 Task: In the  document Amazonrainforest.rtf Use the tool word Count 'and display word count while typing' Create the translated copy of the document in  'Italian' Change notification to  Comments for you
Action: Mouse moved to (230, 80)
Screenshot: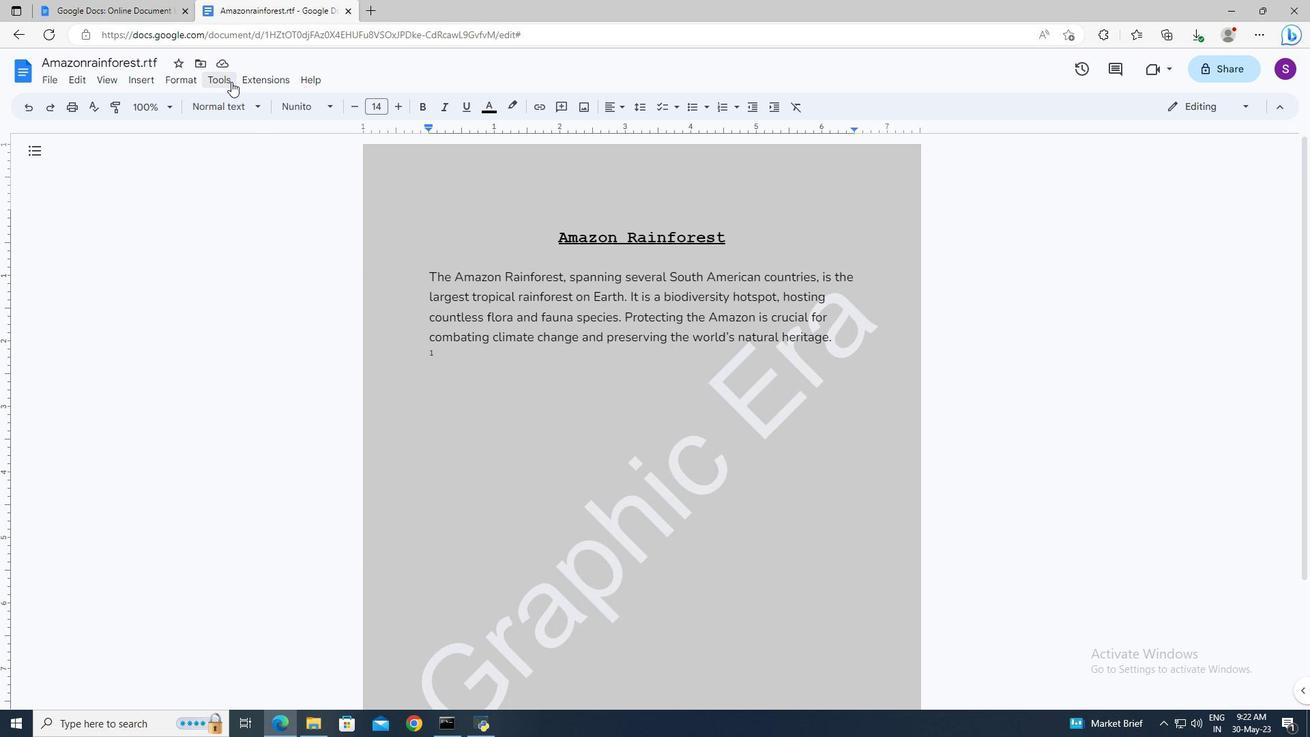 
Action: Mouse pressed left at (230, 80)
Screenshot: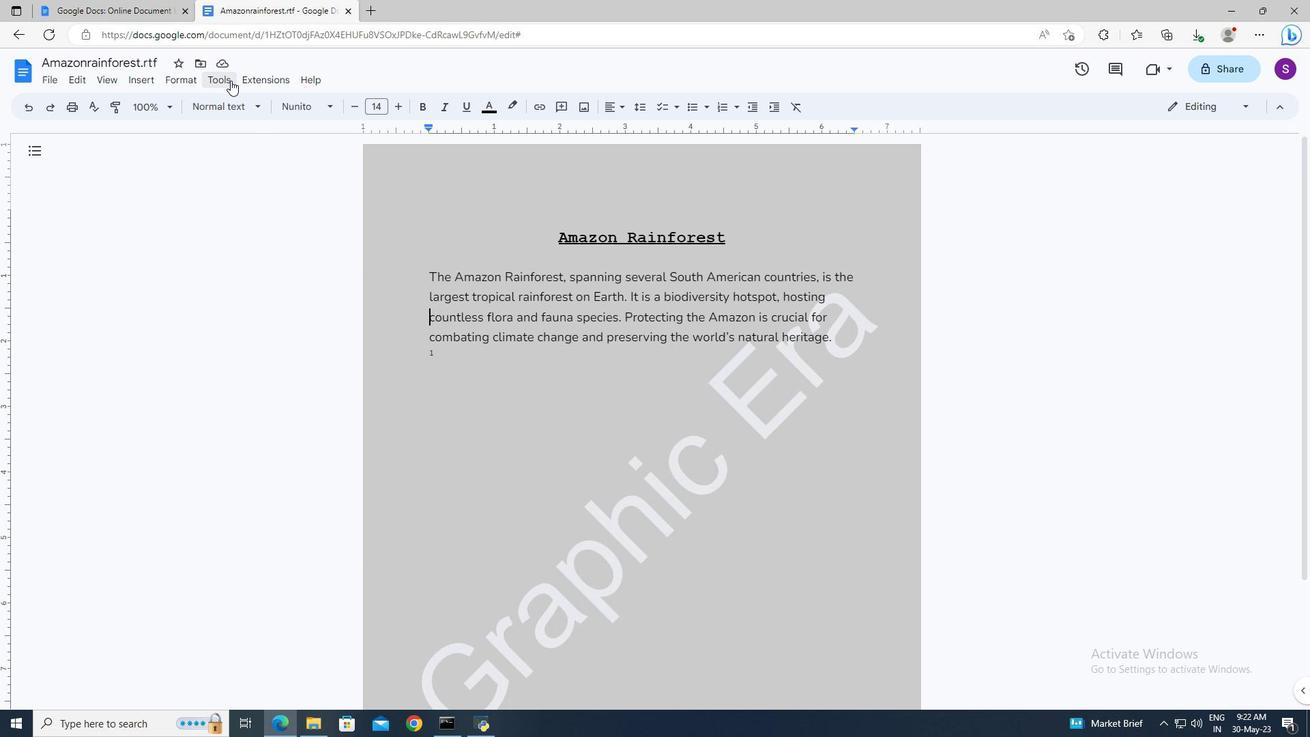 
Action: Mouse moved to (245, 122)
Screenshot: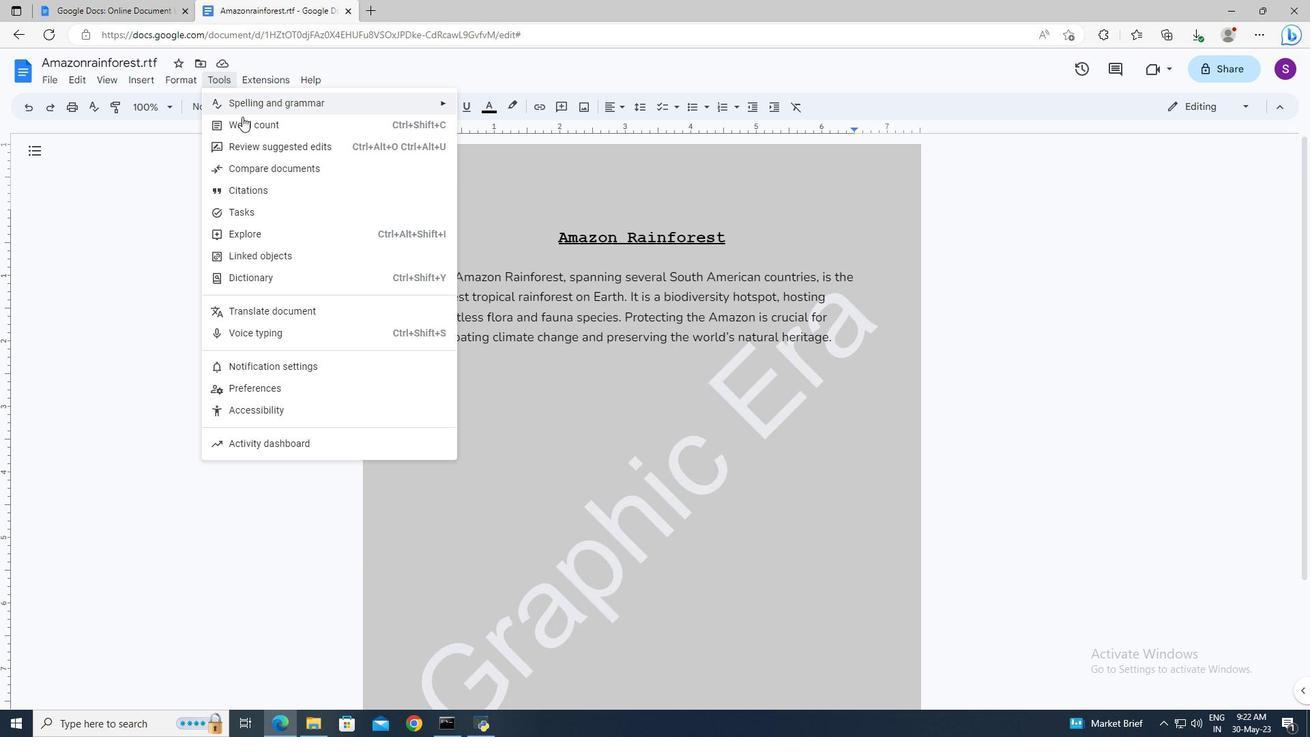 
Action: Mouse pressed left at (245, 122)
Screenshot: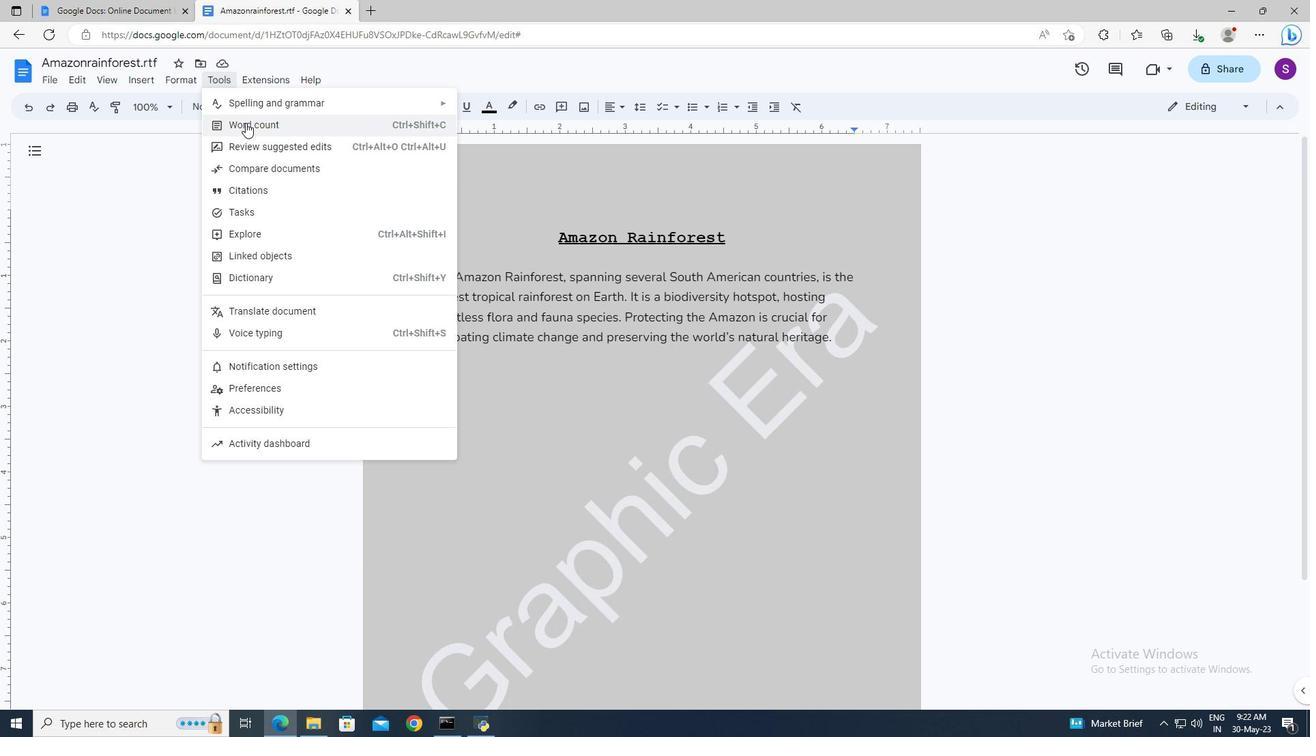
Action: Mouse moved to (571, 444)
Screenshot: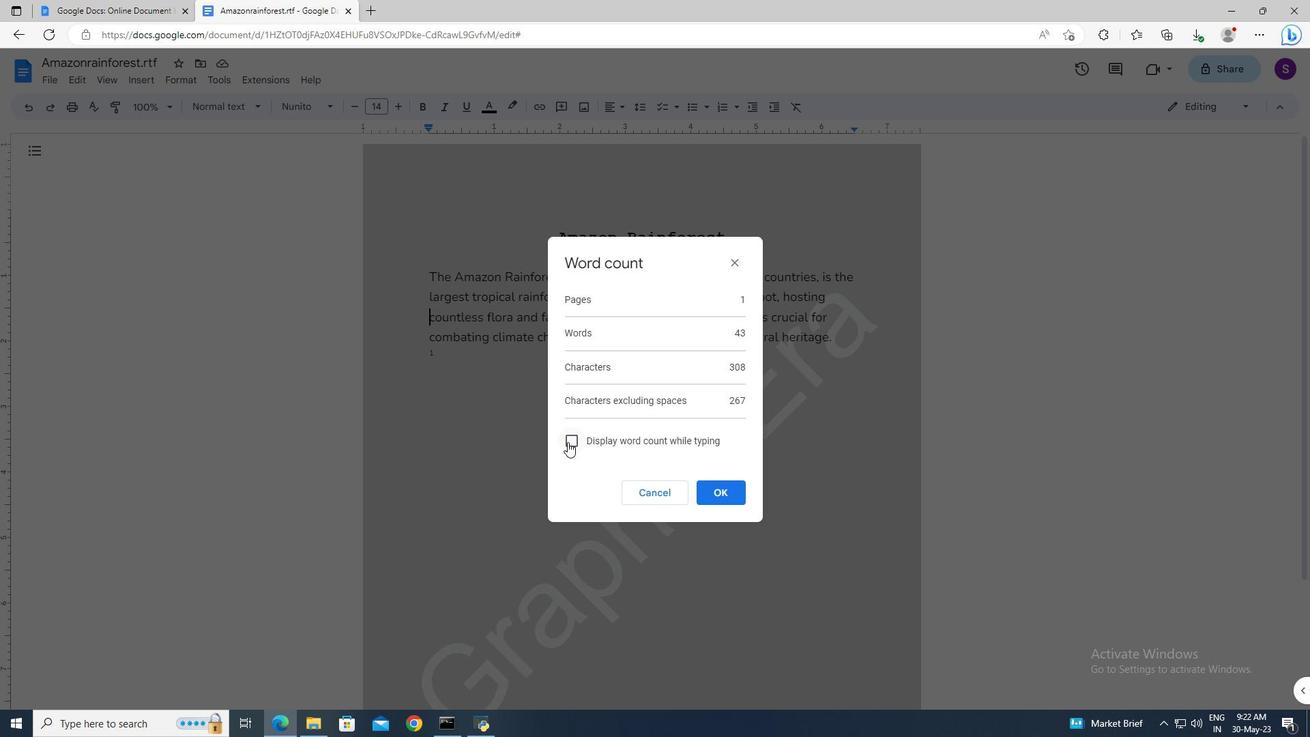 
Action: Mouse pressed left at (571, 444)
Screenshot: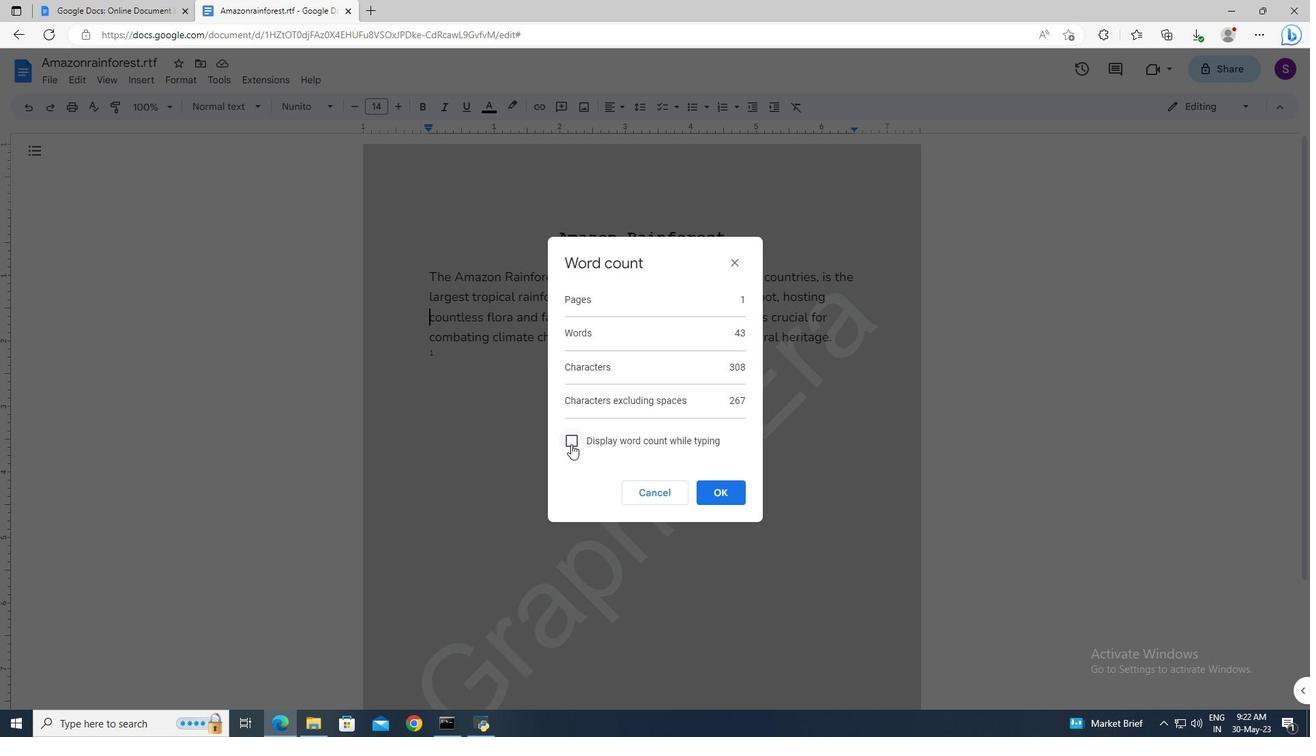 
Action: Mouse moved to (709, 491)
Screenshot: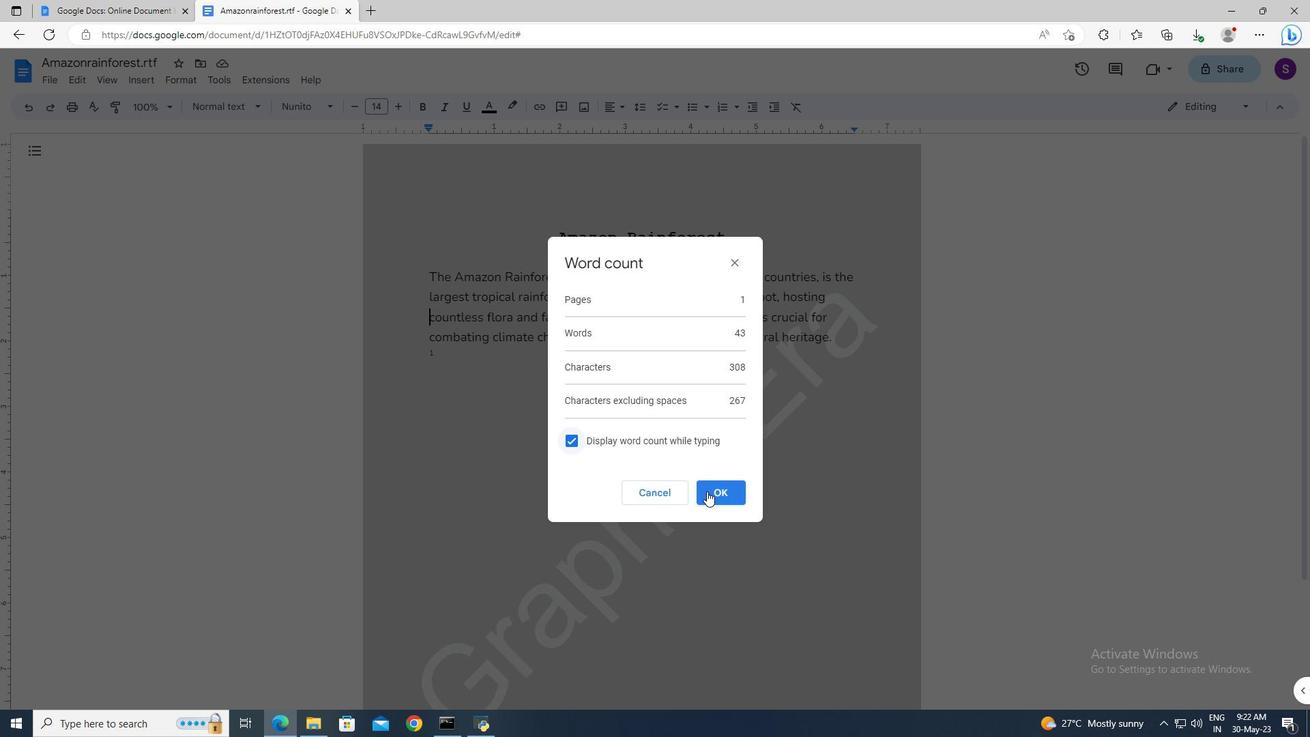 
Action: Mouse pressed left at (709, 491)
Screenshot: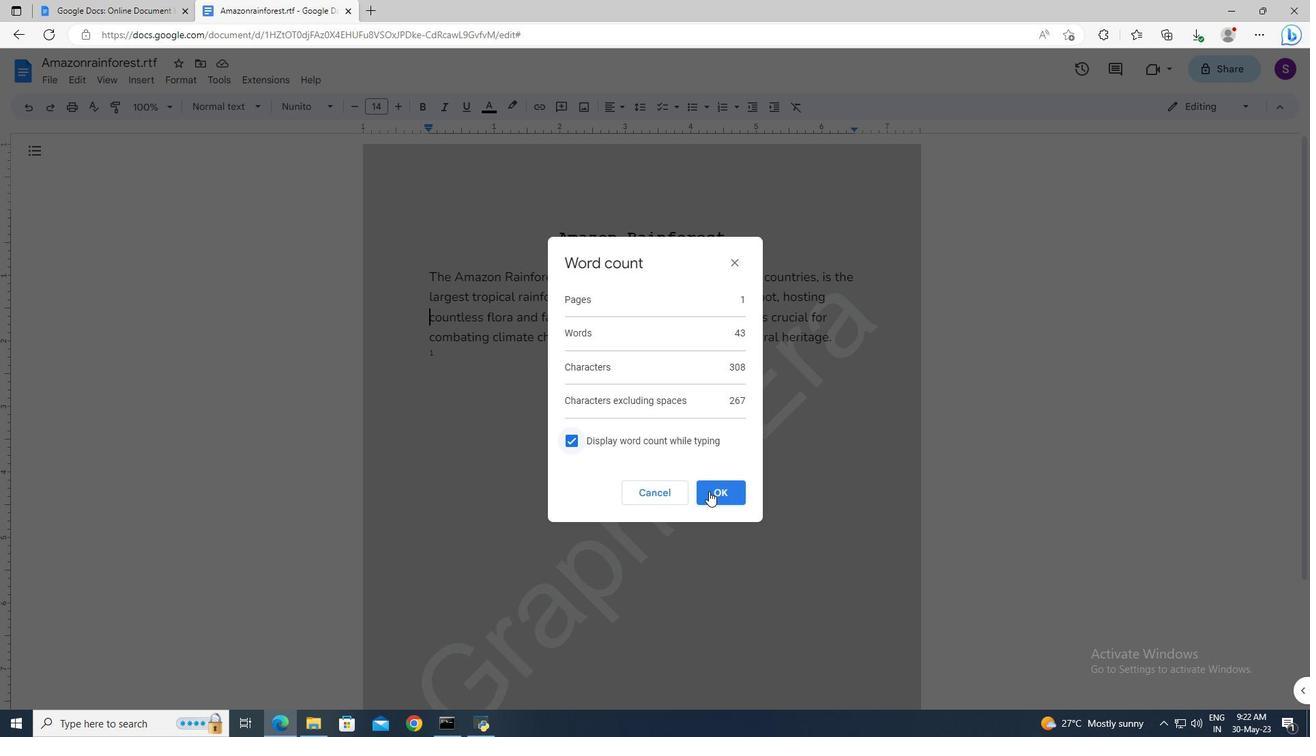 
Action: Mouse moved to (225, 83)
Screenshot: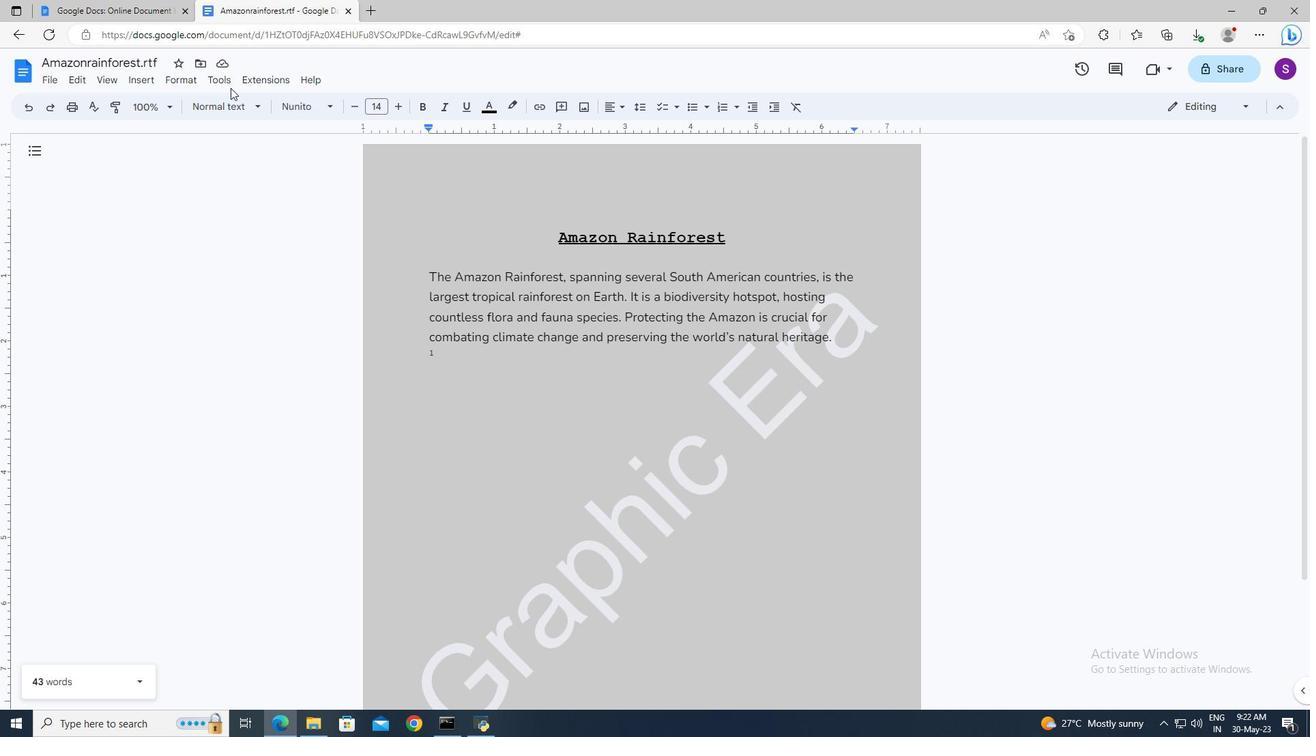 
Action: Mouse pressed left at (225, 83)
Screenshot: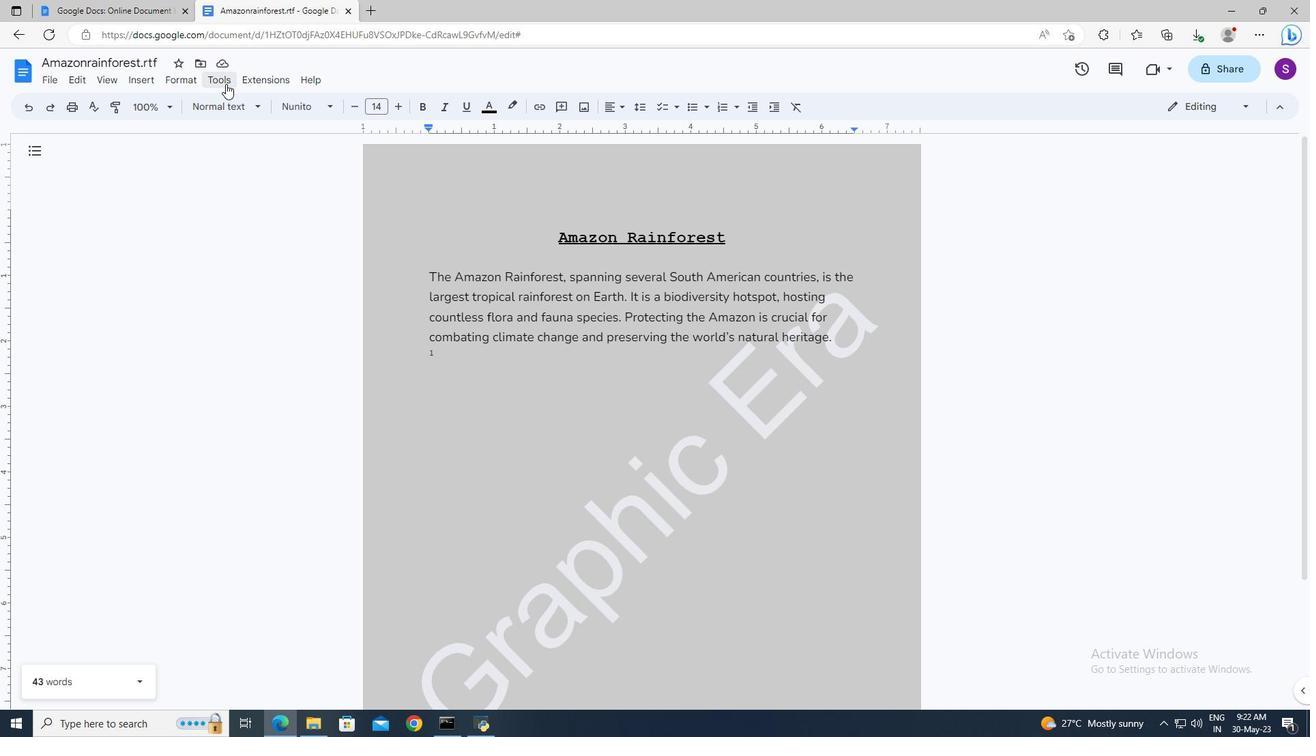 
Action: Mouse moved to (257, 305)
Screenshot: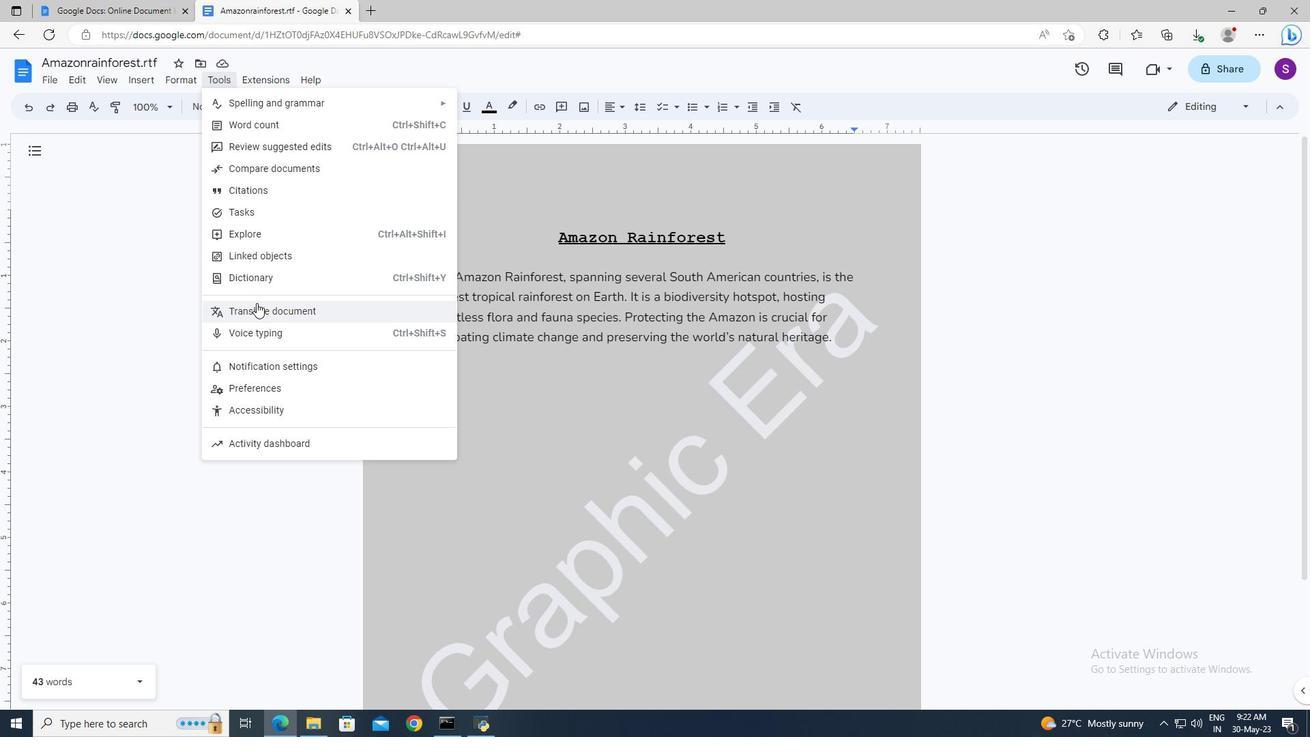 
Action: Mouse pressed left at (257, 305)
Screenshot: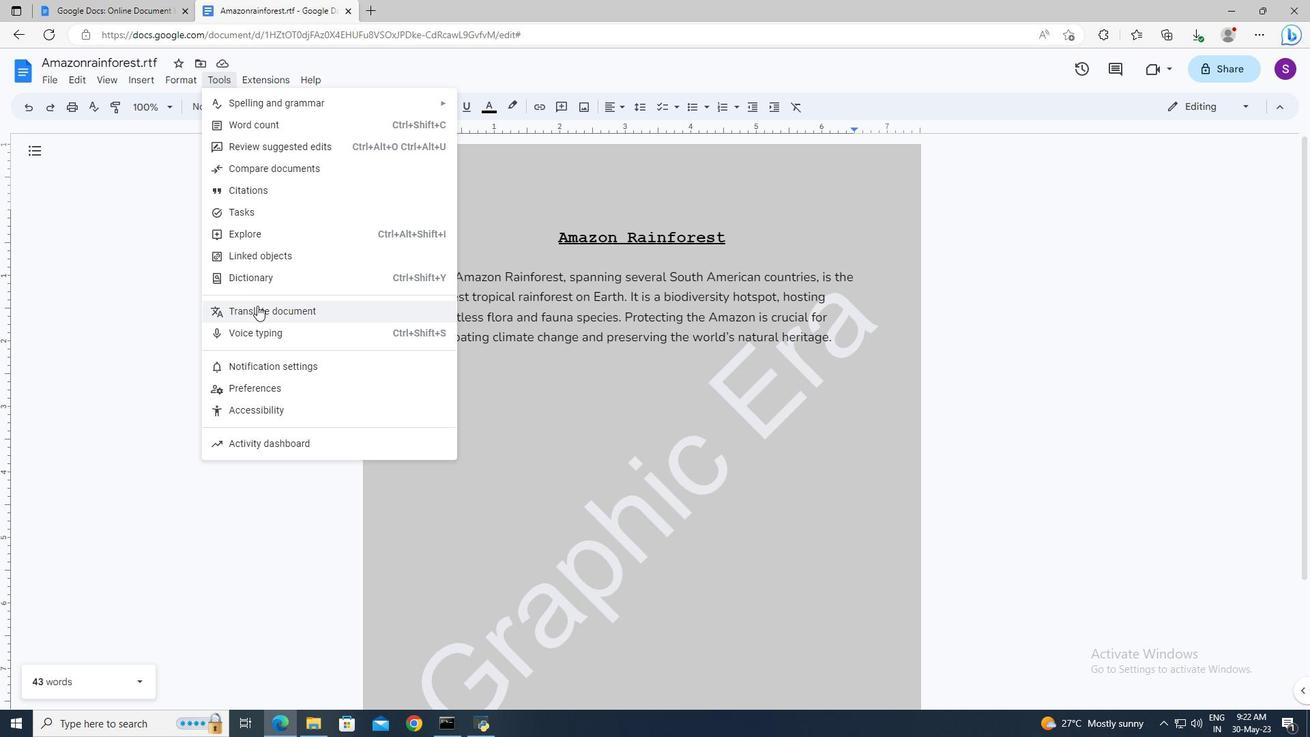 
Action: Mouse moved to (637, 406)
Screenshot: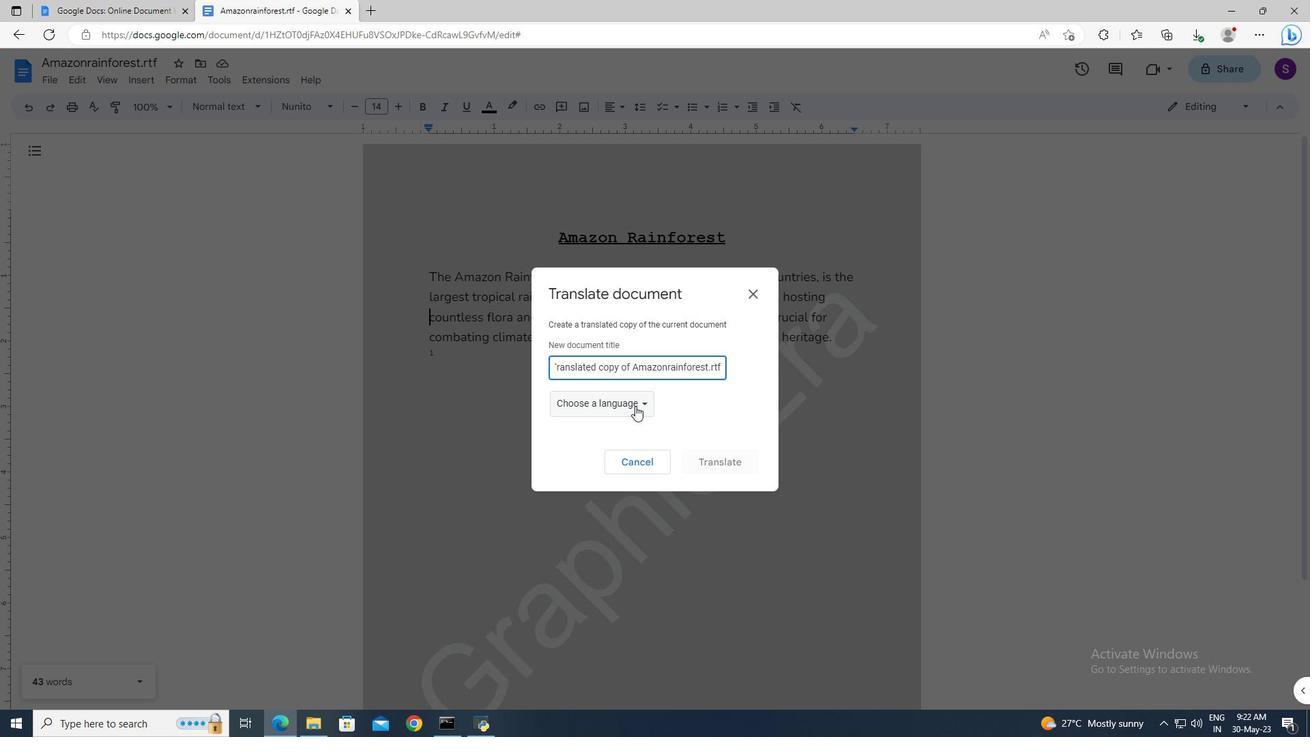 
Action: Mouse pressed left at (637, 406)
Screenshot: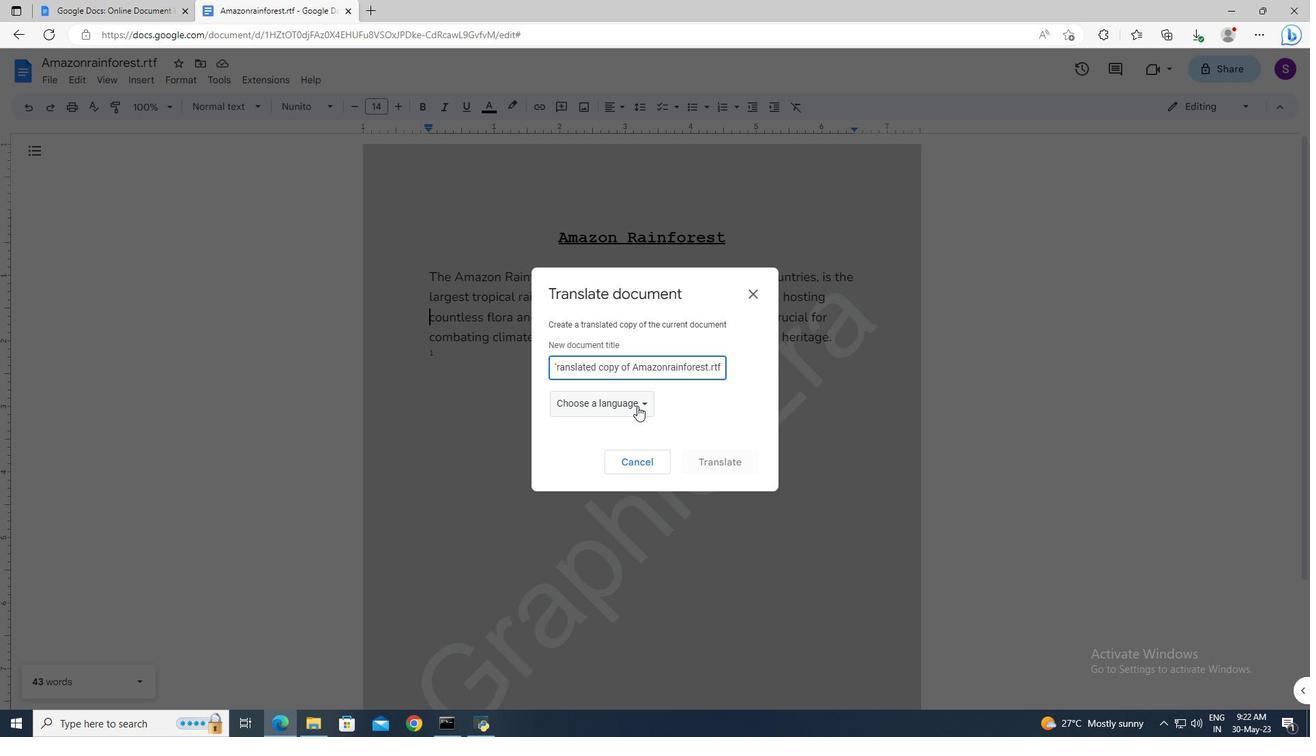 
Action: Mouse moved to (626, 510)
Screenshot: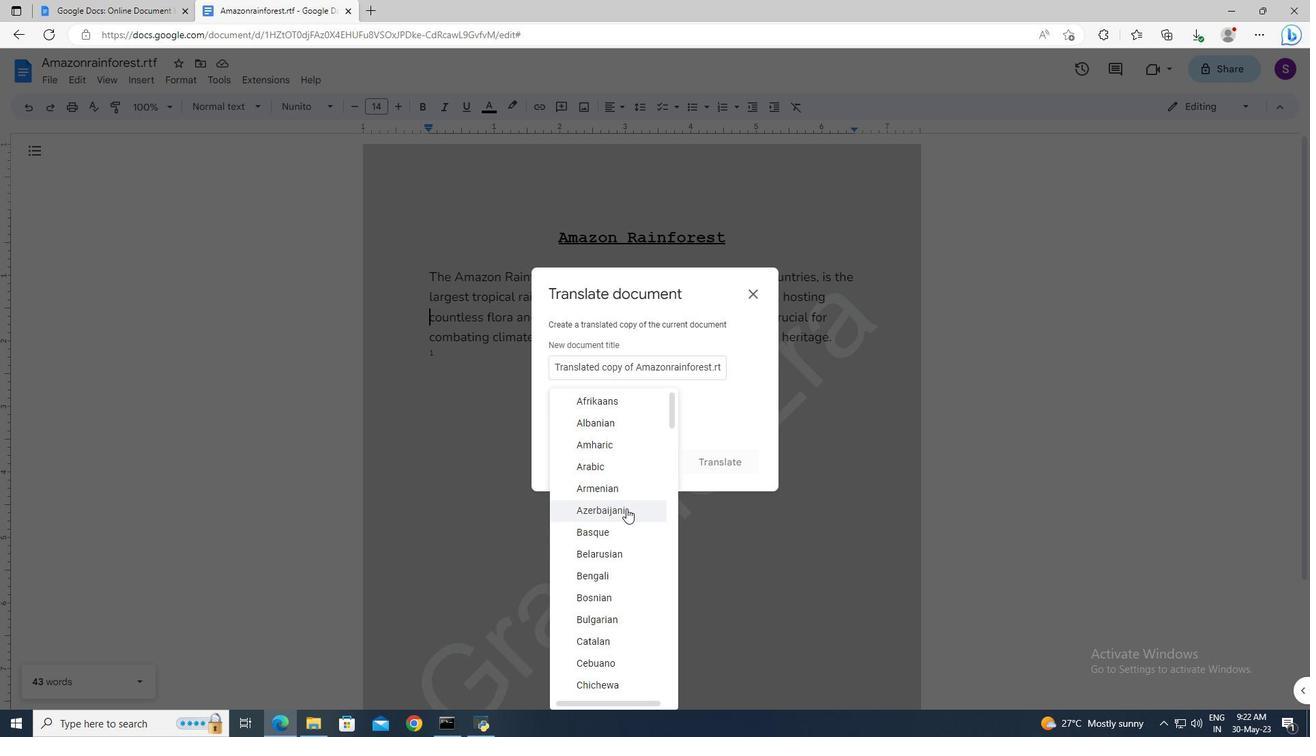 
Action: Mouse scrolled (626, 509) with delta (0, 0)
Screenshot: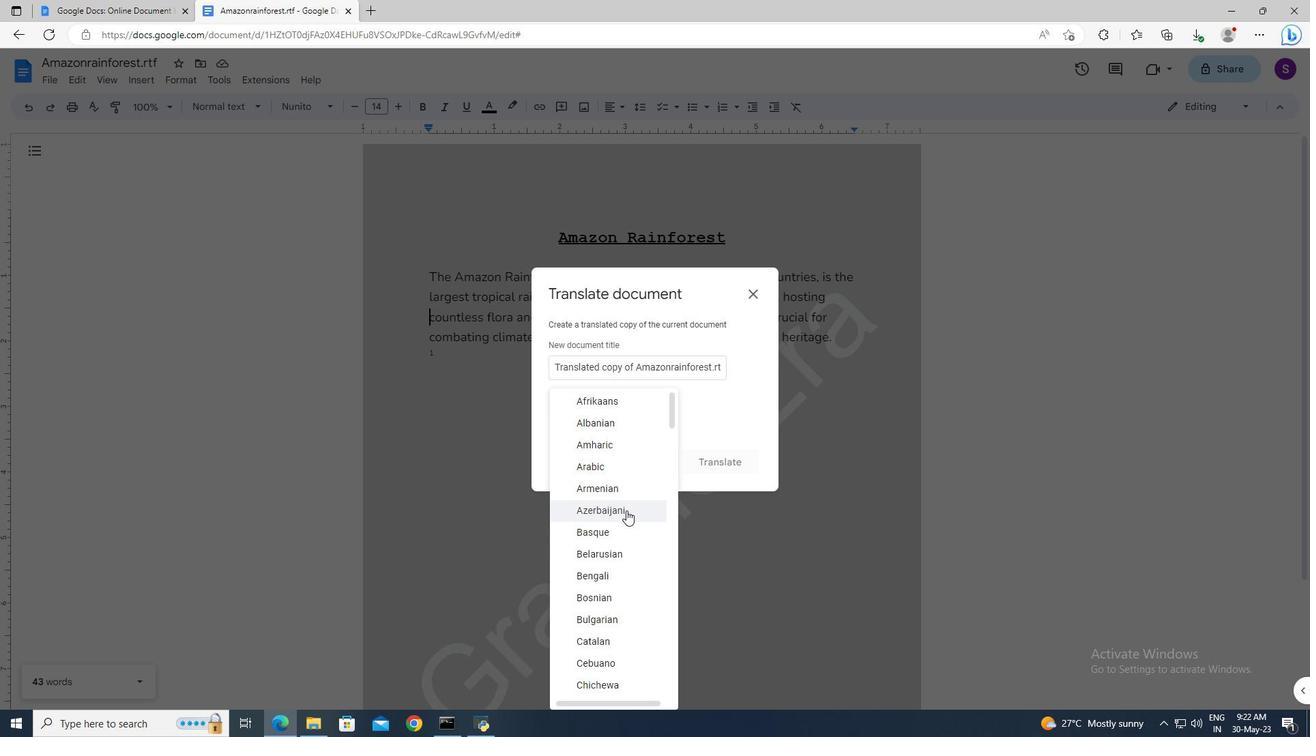 
Action: Mouse scrolled (626, 509) with delta (0, 0)
Screenshot: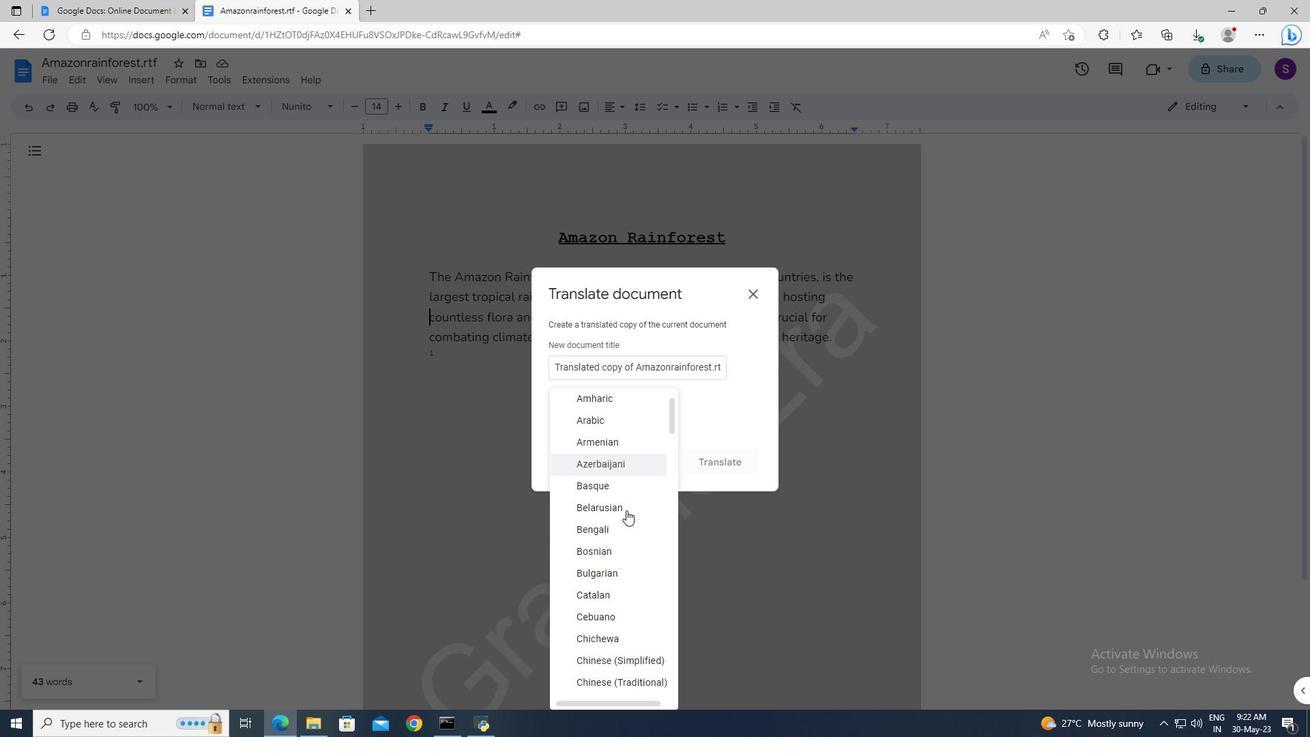 
Action: Mouse scrolled (626, 509) with delta (0, 0)
Screenshot: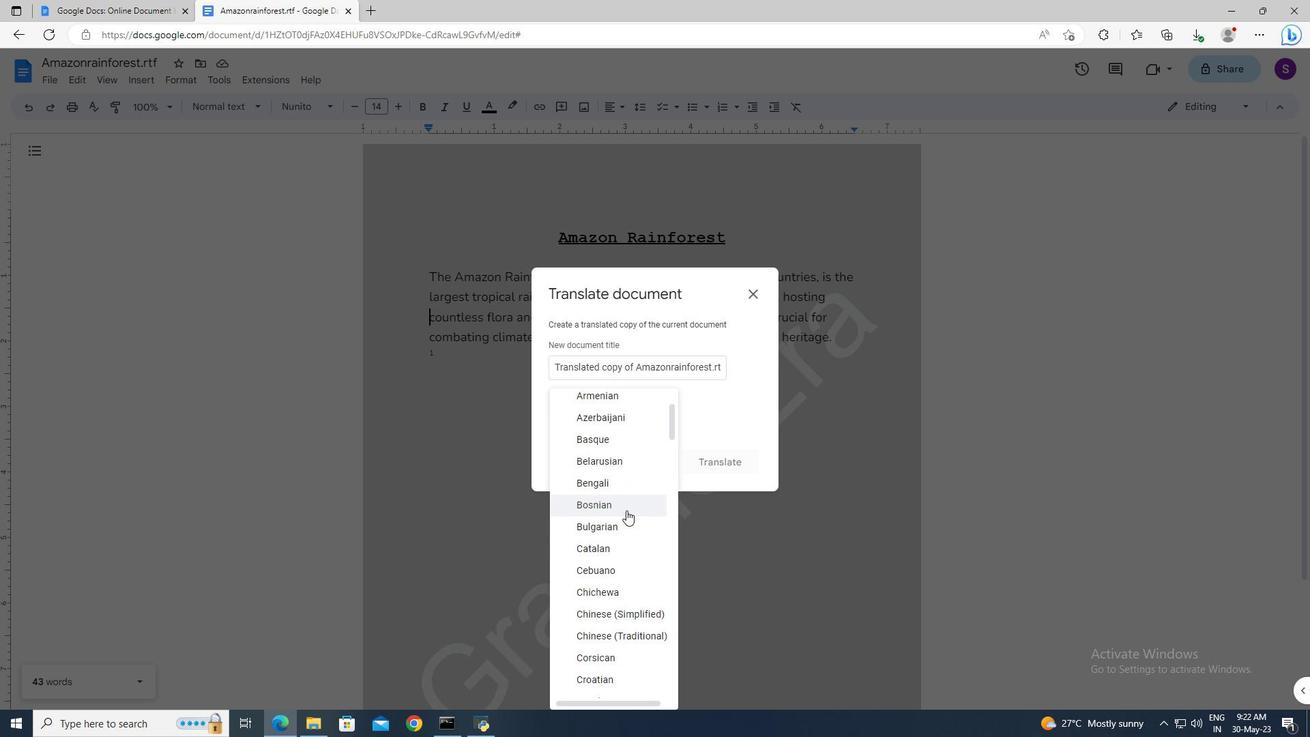 
Action: Mouse scrolled (626, 509) with delta (0, 0)
Screenshot: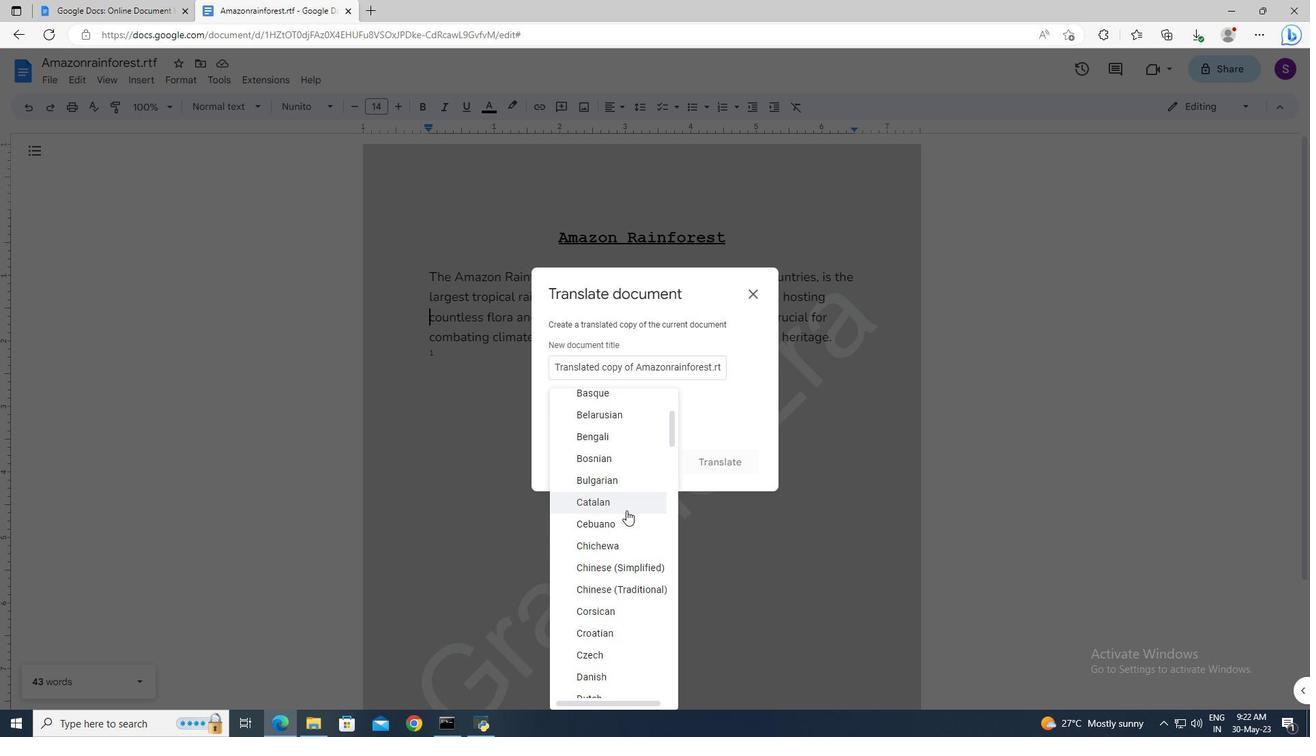 
Action: Mouse scrolled (626, 509) with delta (0, 0)
Screenshot: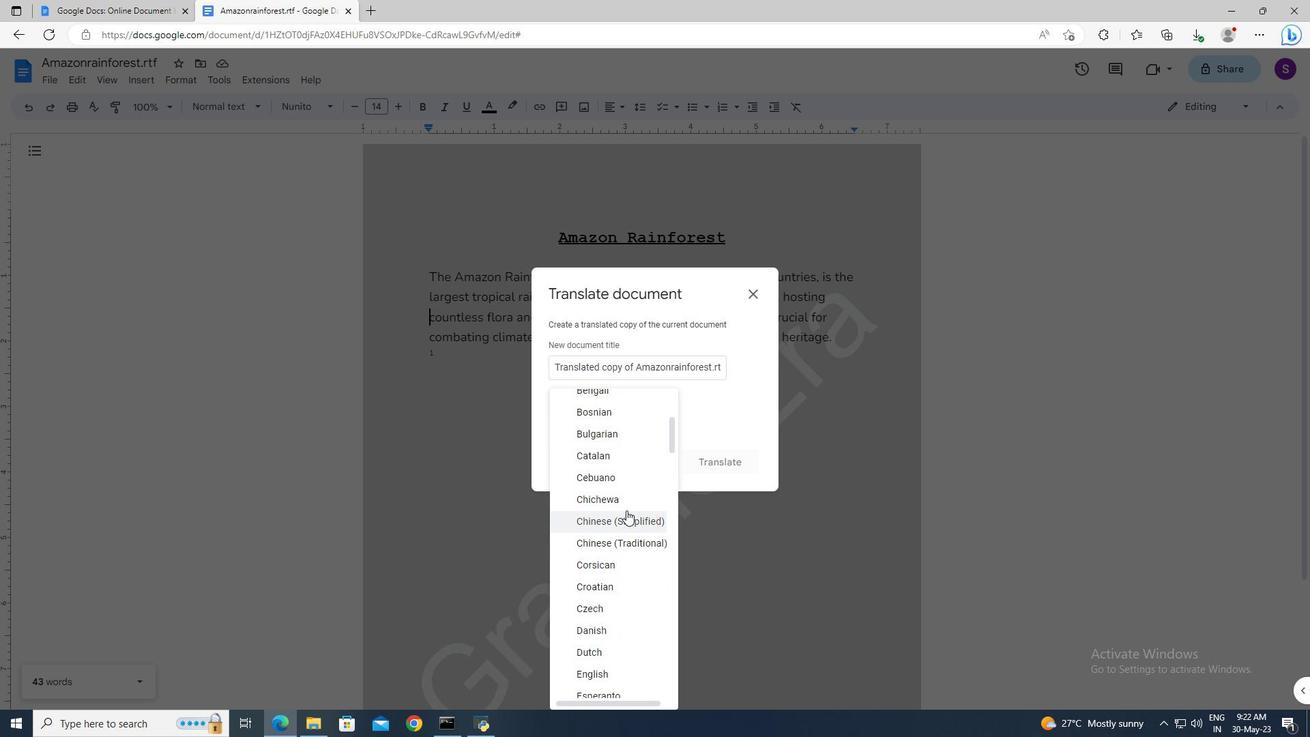 
Action: Mouse scrolled (626, 509) with delta (0, 0)
Screenshot: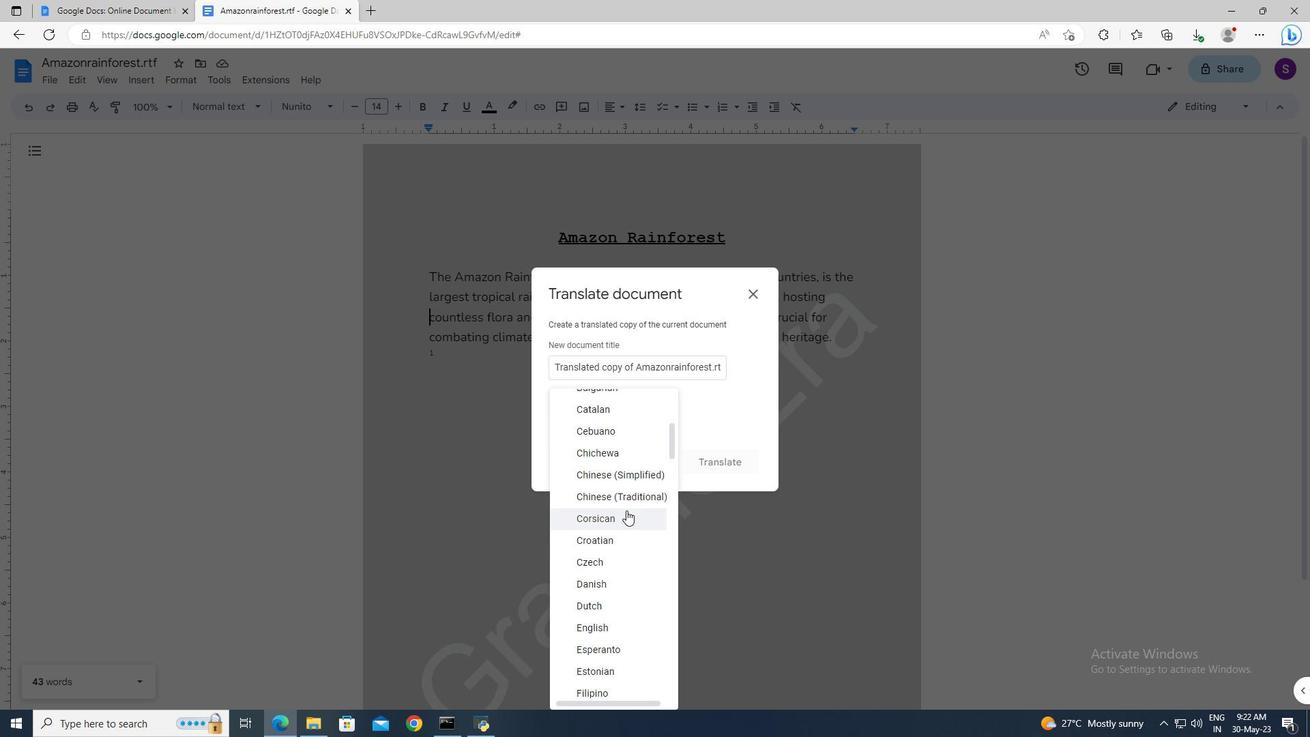 
Action: Mouse scrolled (626, 509) with delta (0, 0)
Screenshot: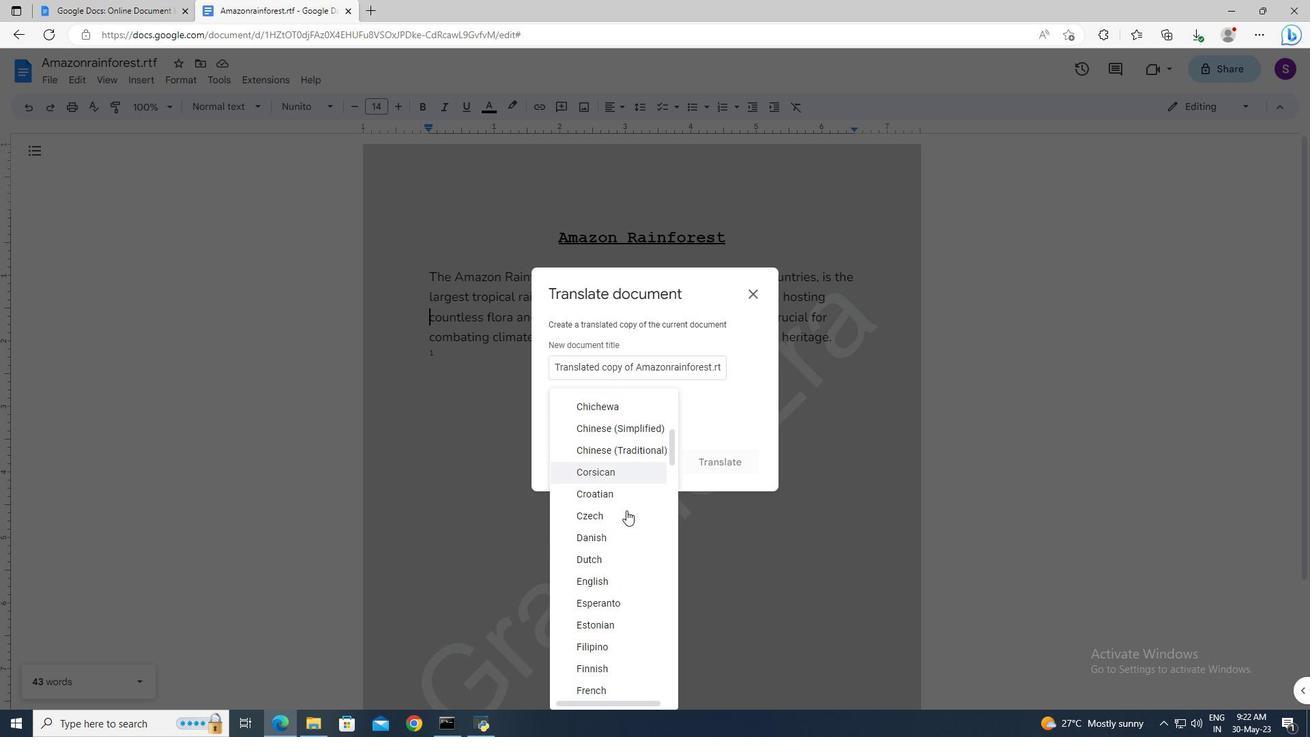 
Action: Mouse scrolled (626, 509) with delta (0, 0)
Screenshot: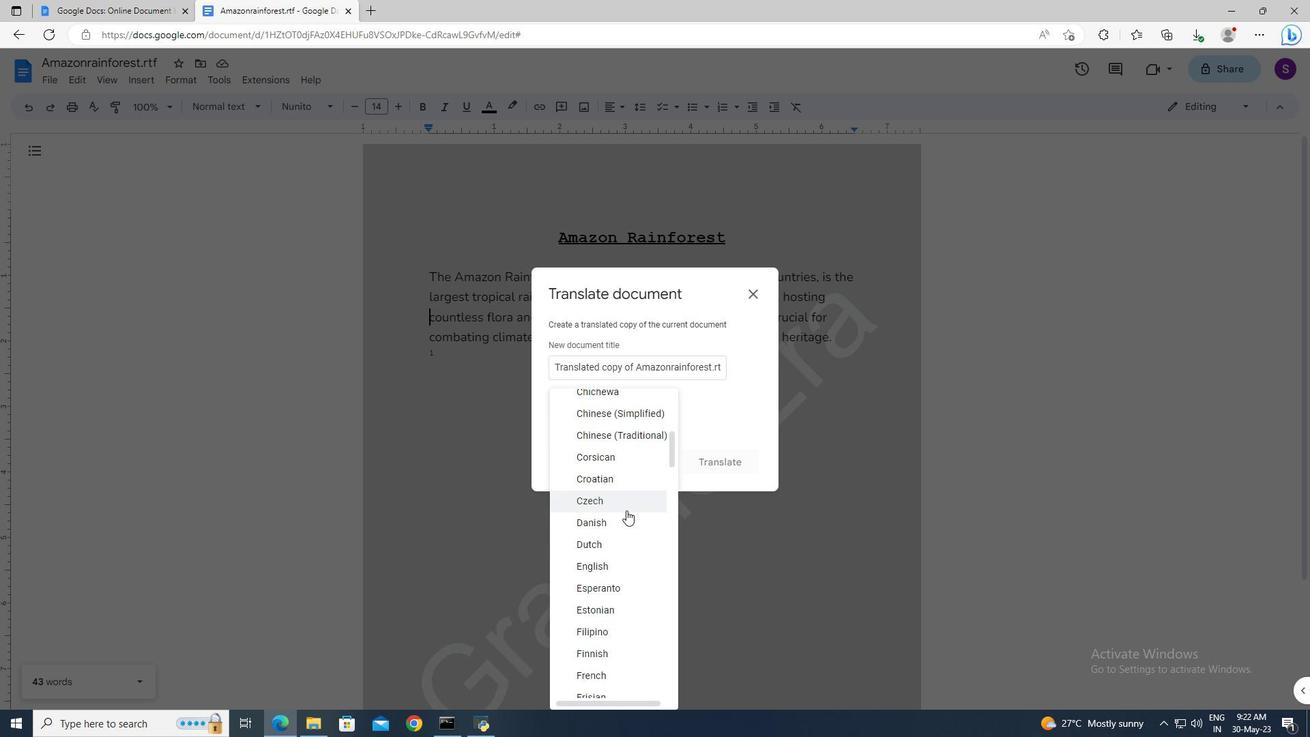
Action: Mouse scrolled (626, 509) with delta (0, 0)
Screenshot: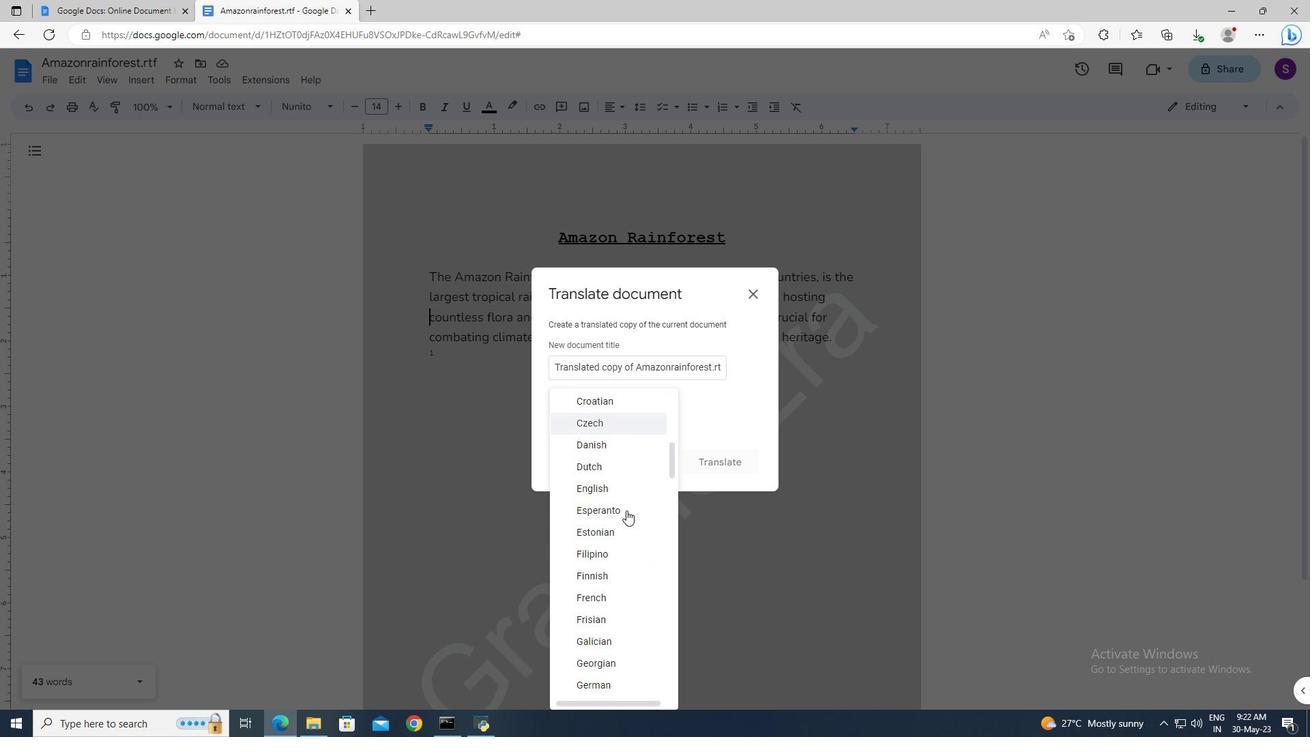 
Action: Mouse scrolled (626, 509) with delta (0, 0)
Screenshot: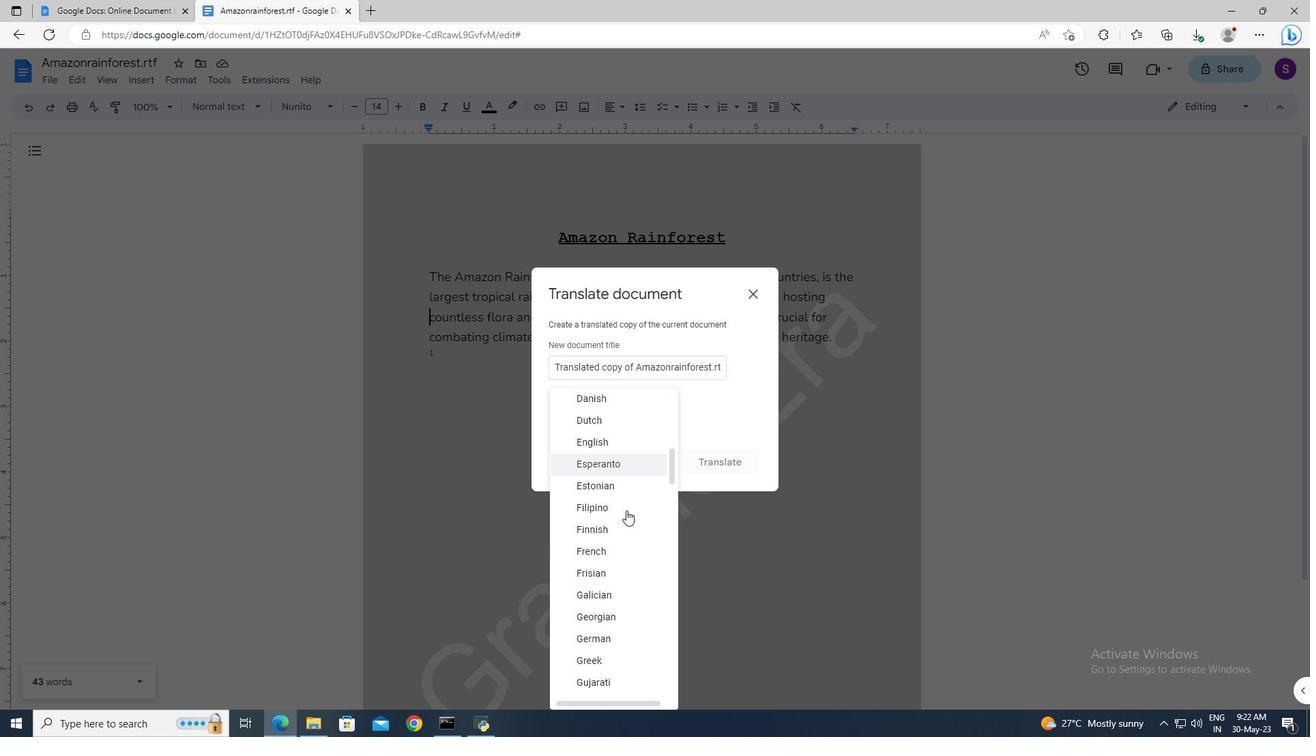 
Action: Mouse scrolled (626, 509) with delta (0, 0)
Screenshot: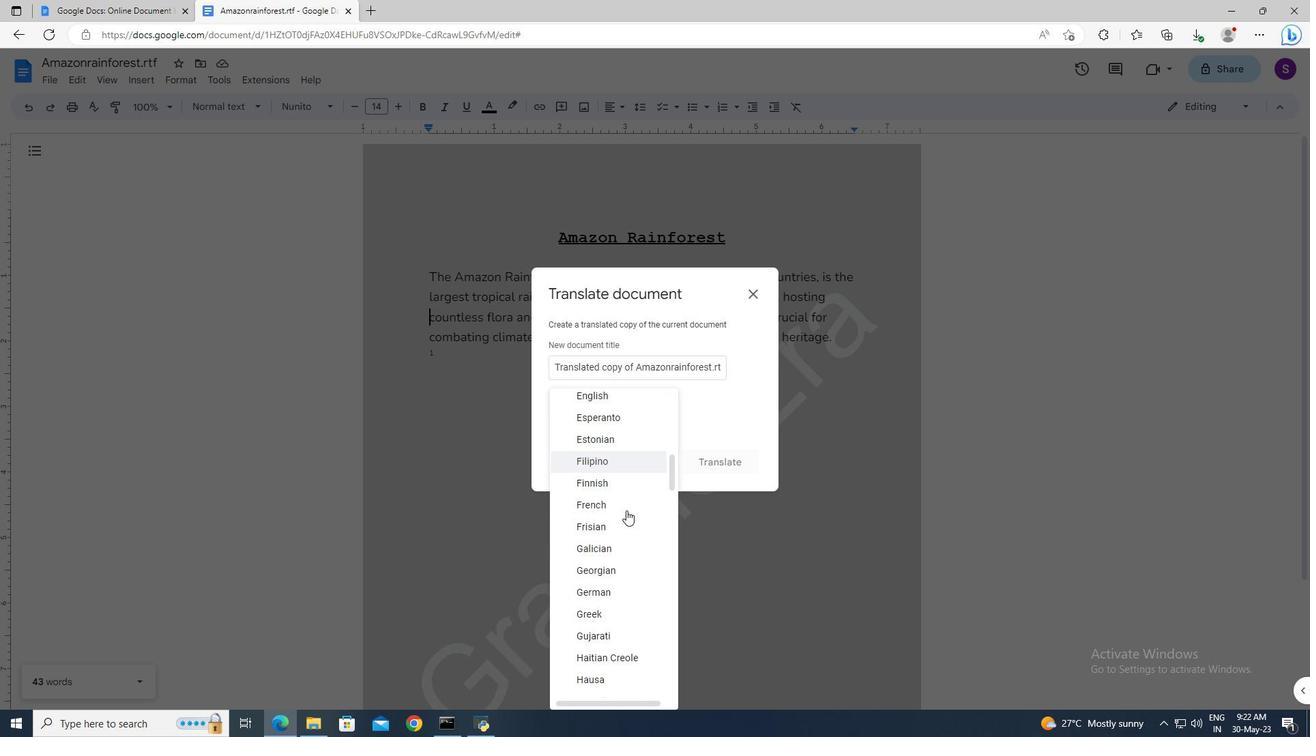 
Action: Mouse scrolled (626, 509) with delta (0, 0)
Screenshot: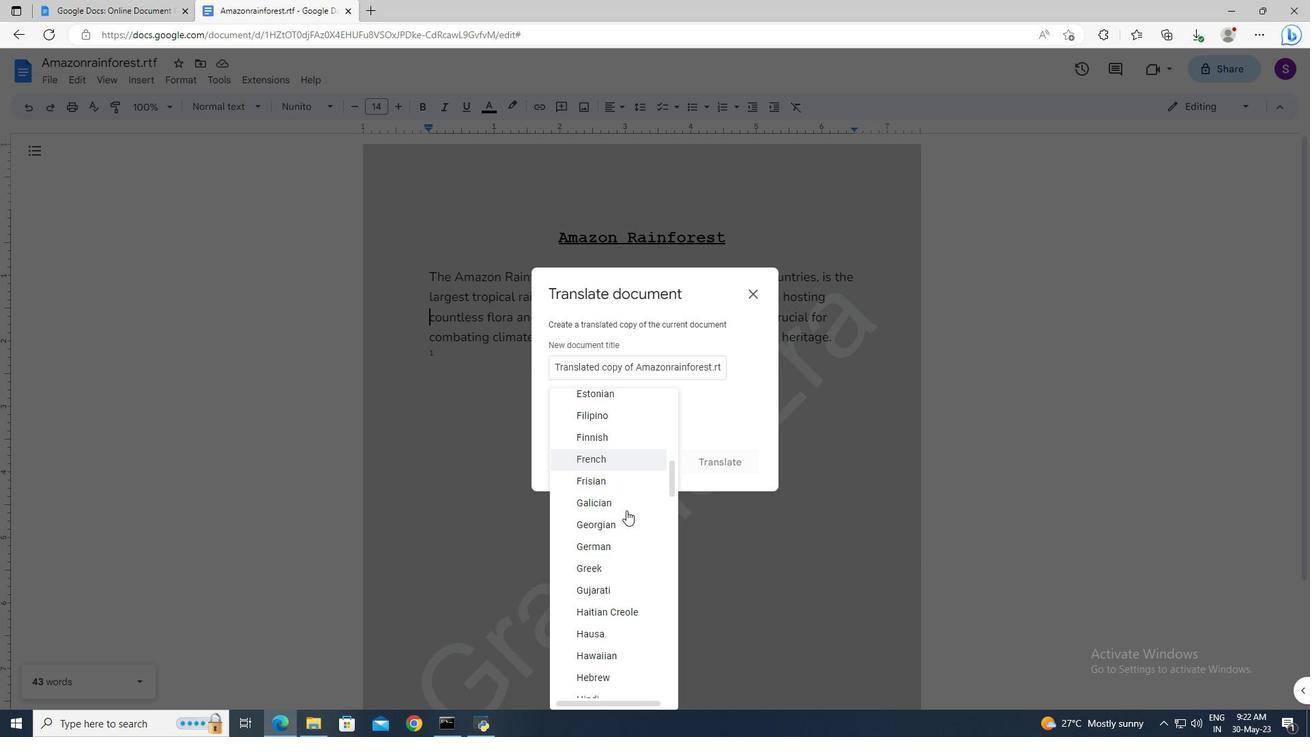 
Action: Mouse scrolled (626, 509) with delta (0, 0)
Screenshot: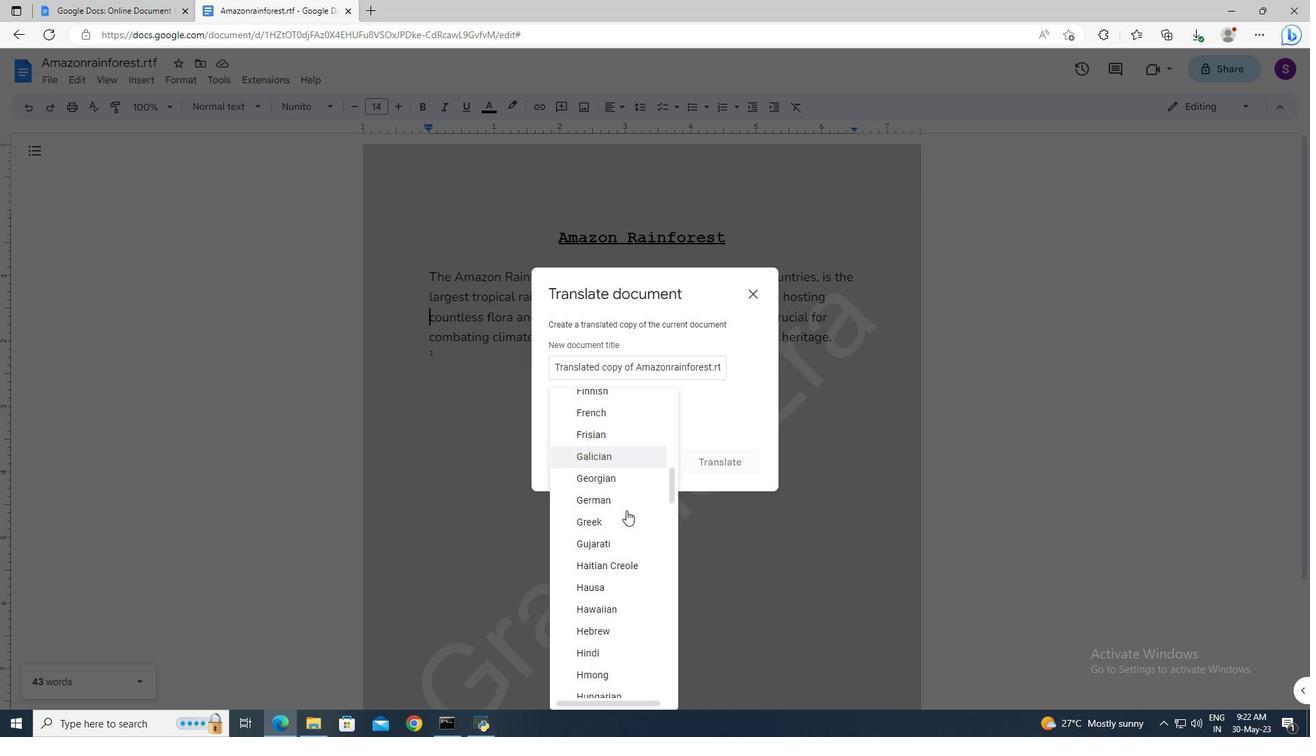 
Action: Mouse scrolled (626, 509) with delta (0, 0)
Screenshot: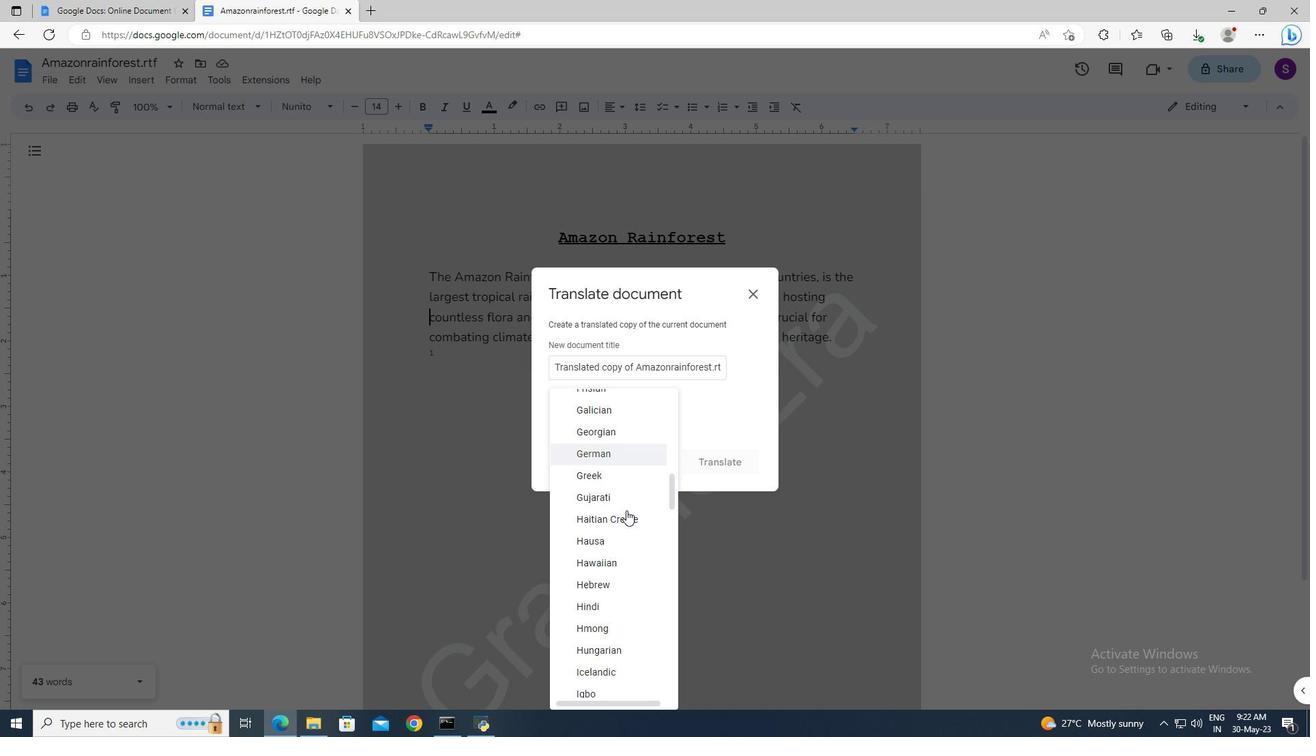 
Action: Mouse scrolled (626, 509) with delta (0, 0)
Screenshot: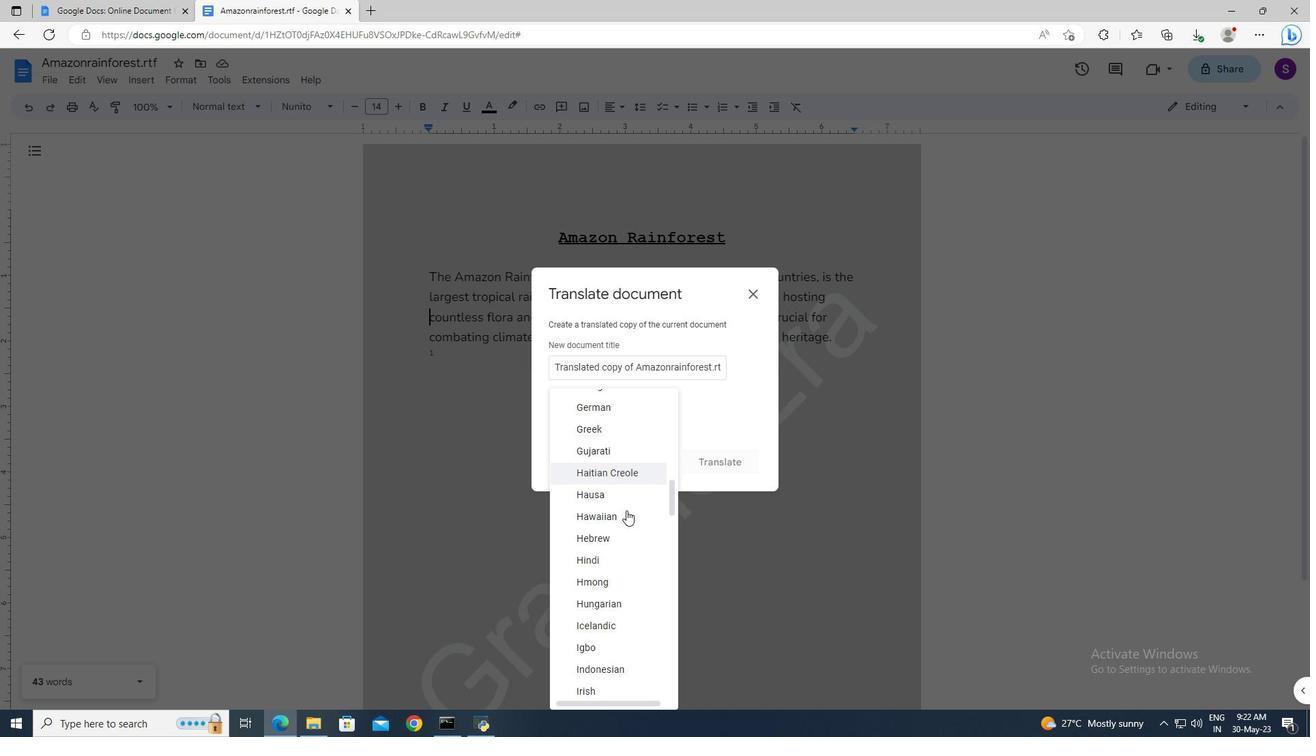 
Action: Mouse scrolled (626, 509) with delta (0, 0)
Screenshot: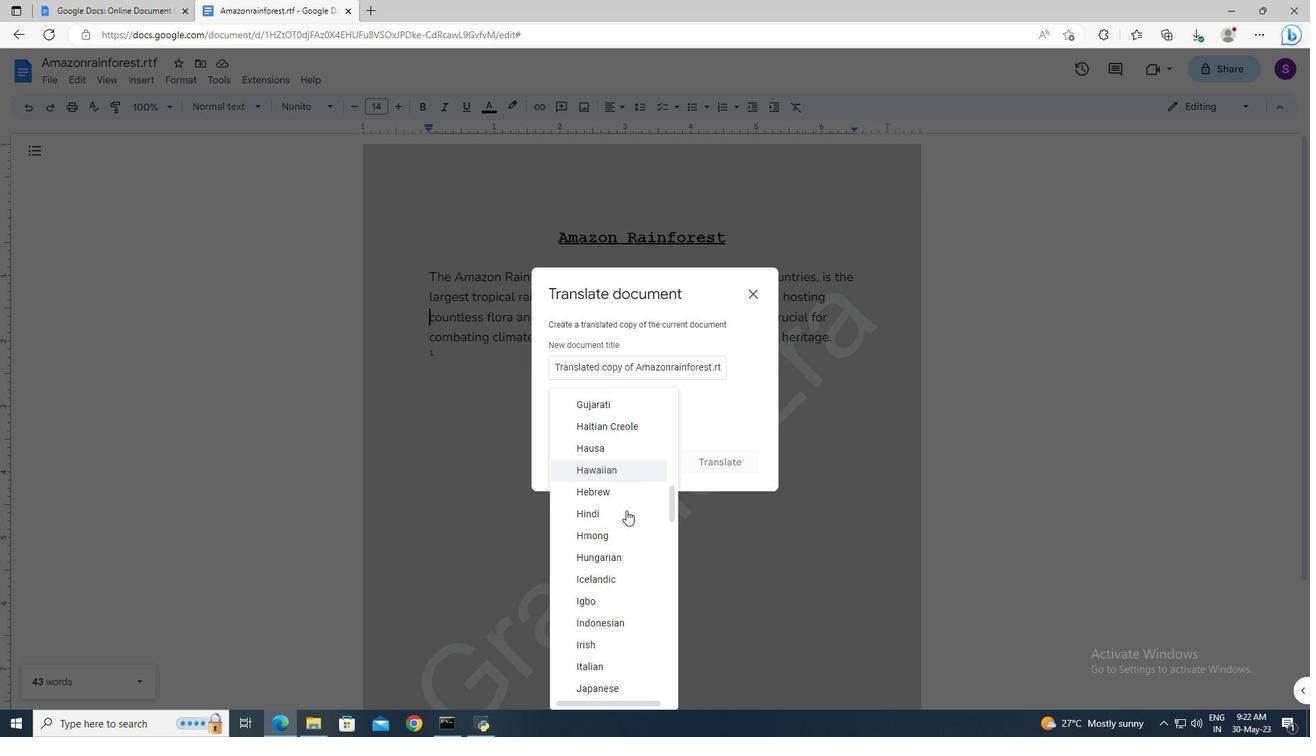 
Action: Mouse scrolled (626, 509) with delta (0, 0)
Screenshot: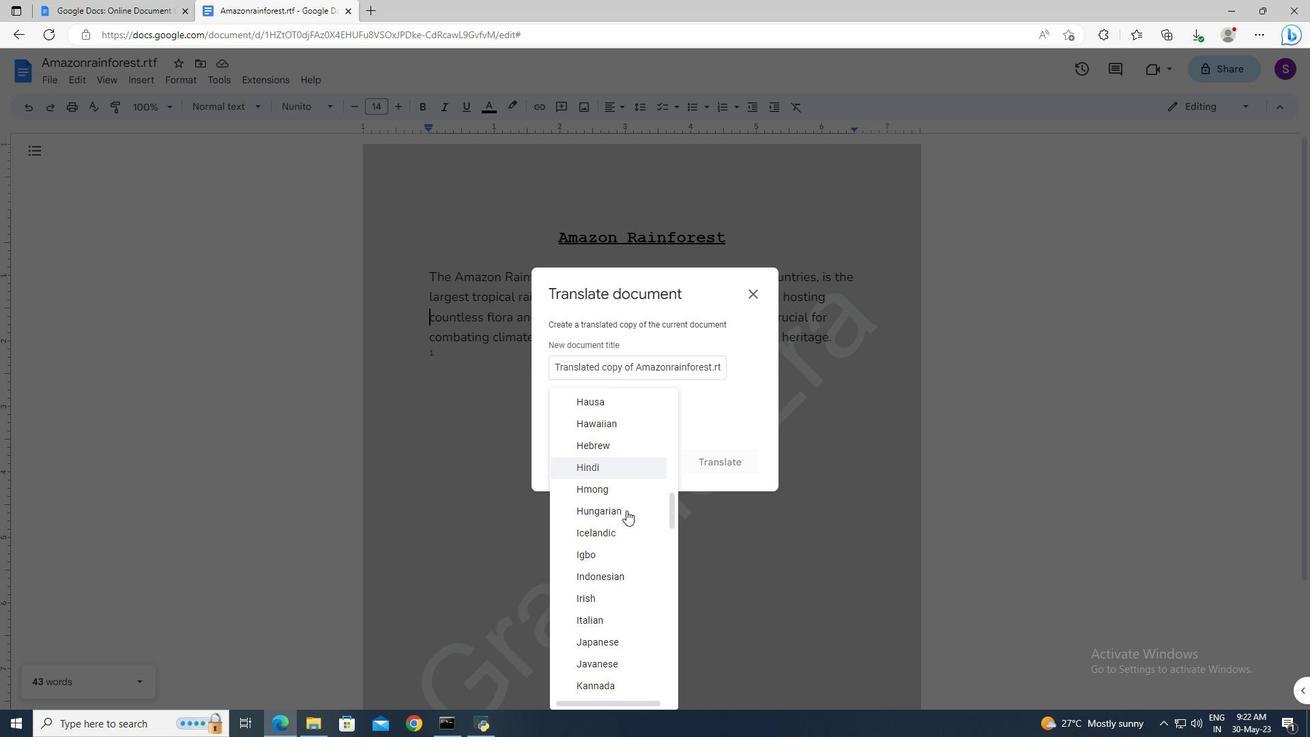 
Action: Mouse moved to (617, 566)
Screenshot: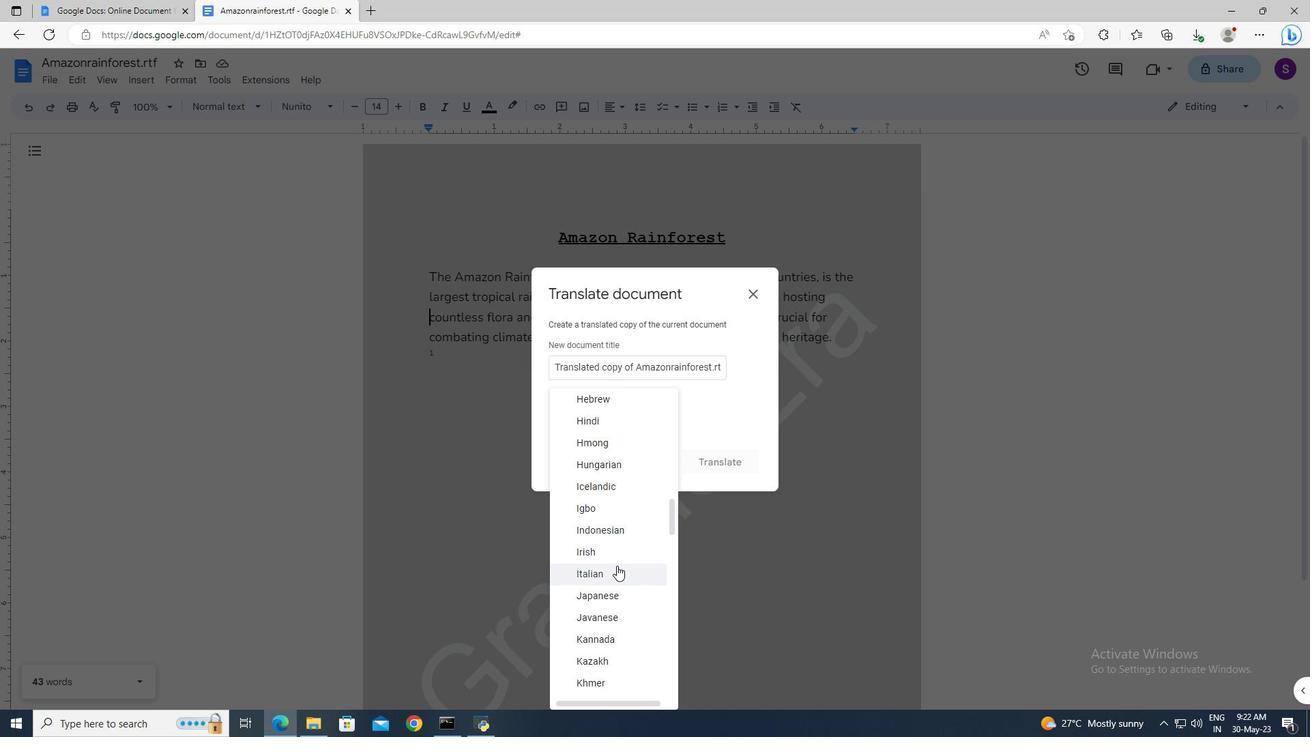 
Action: Mouse pressed left at (617, 566)
Screenshot: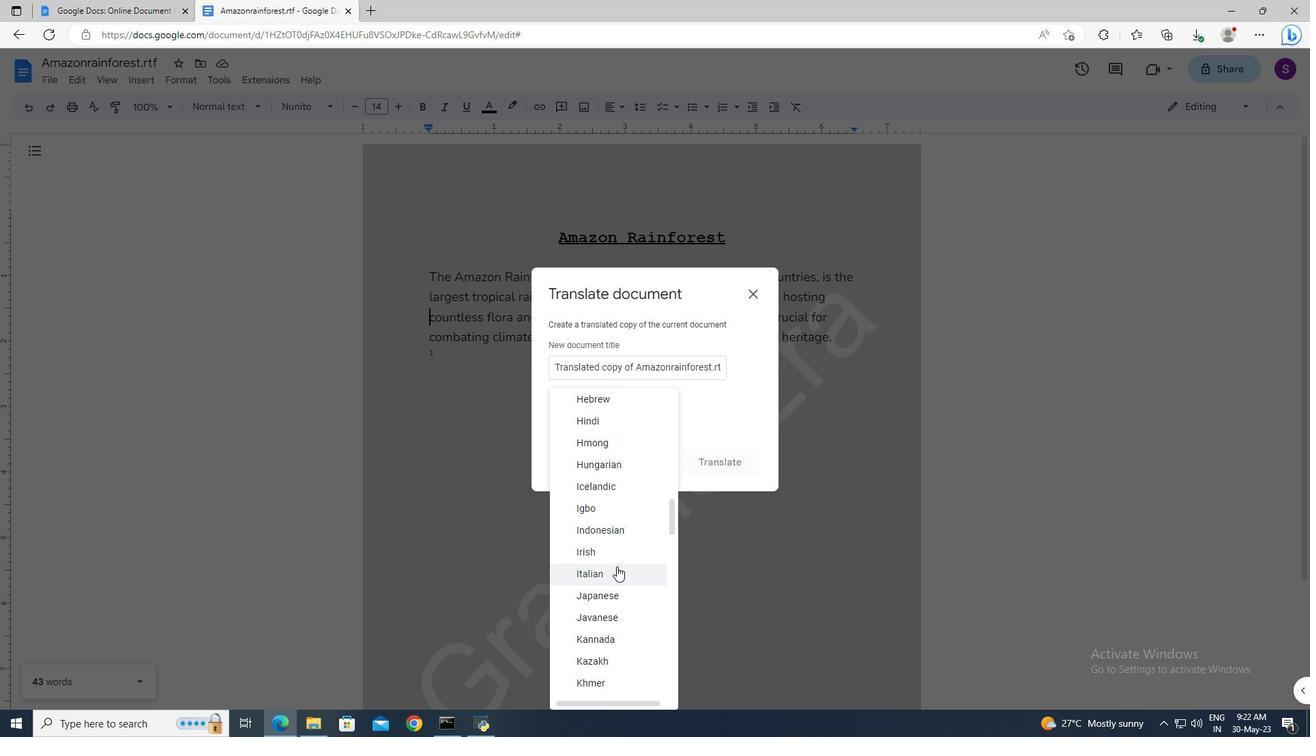 
Action: Mouse moved to (712, 461)
Screenshot: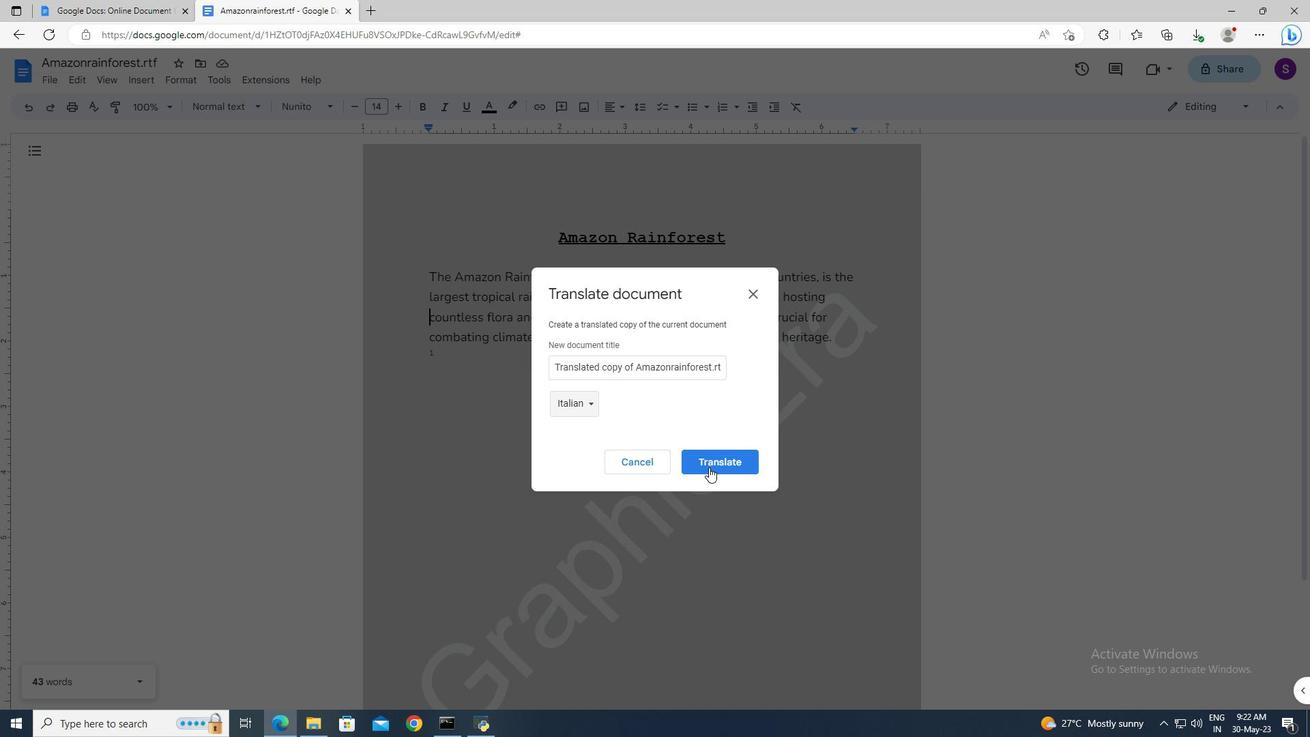 
Action: Mouse pressed left at (712, 461)
Screenshot: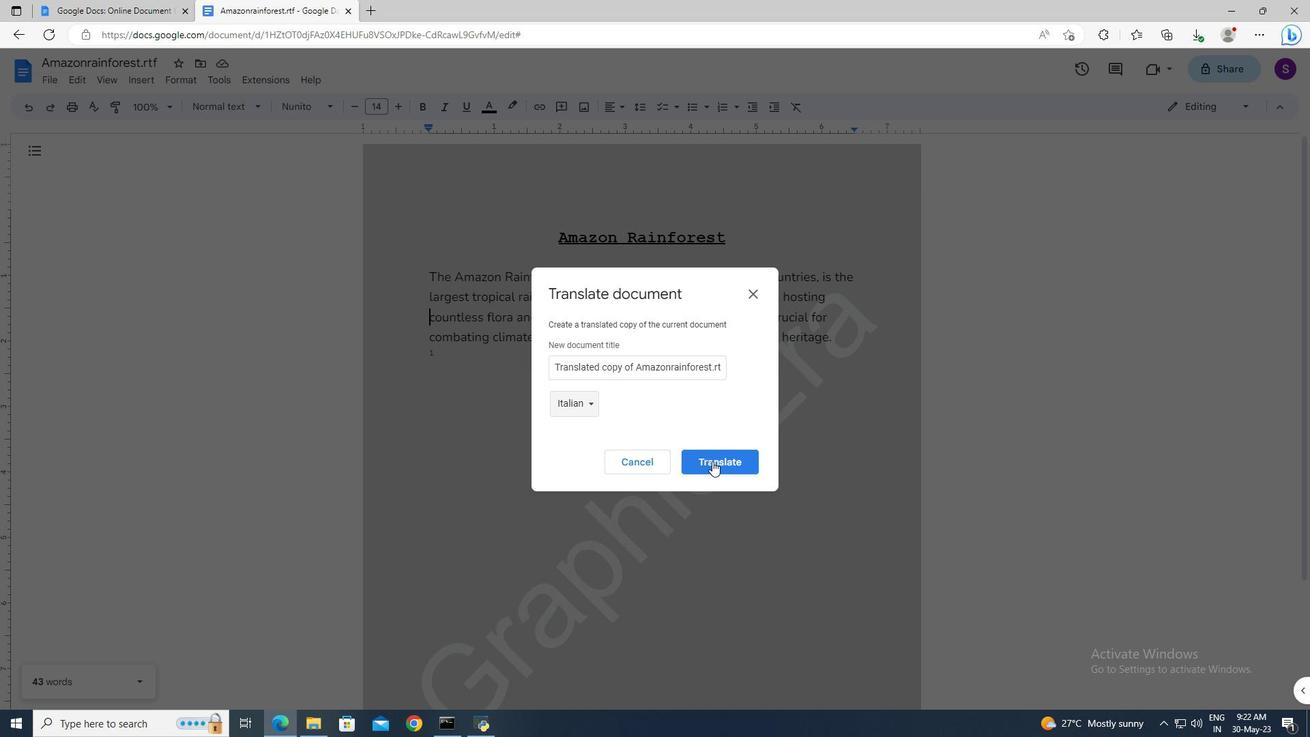 
Action: Mouse moved to (229, 5)
Screenshot: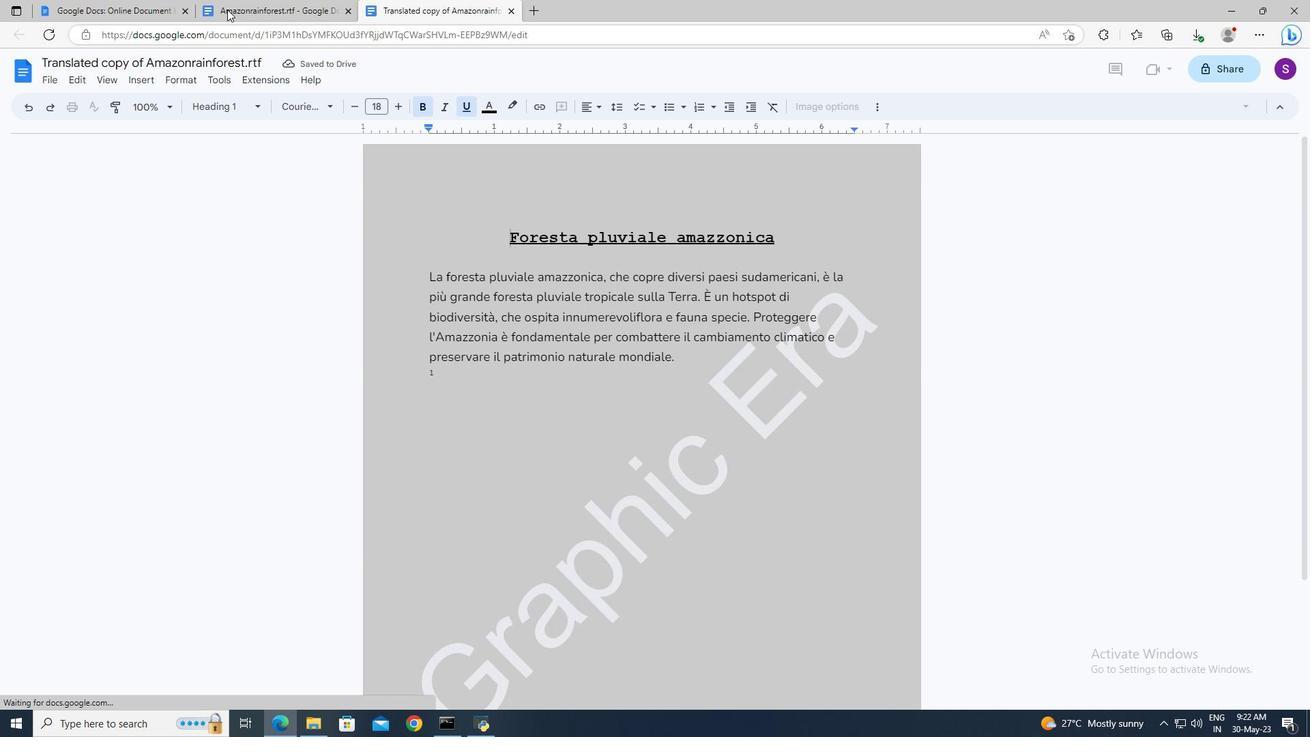 
Action: Mouse pressed left at (229, 5)
Screenshot: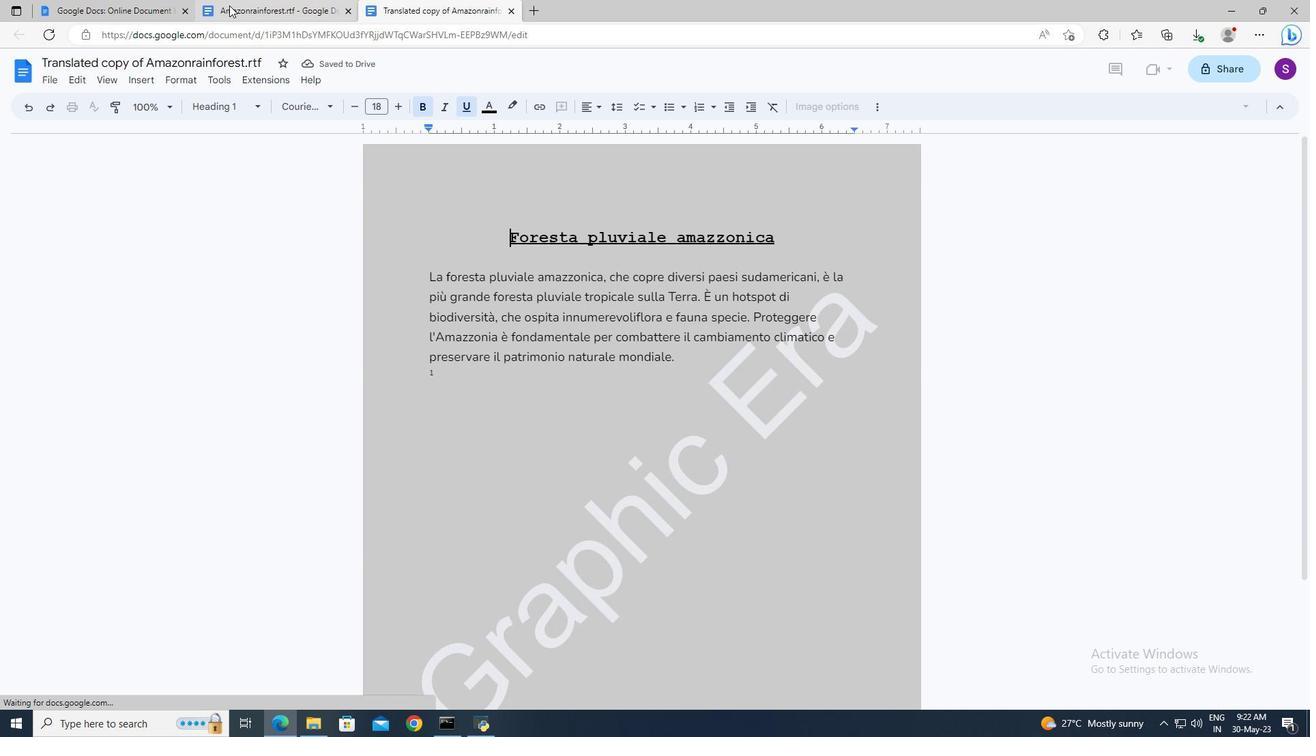 
Action: Mouse moved to (230, 75)
Screenshot: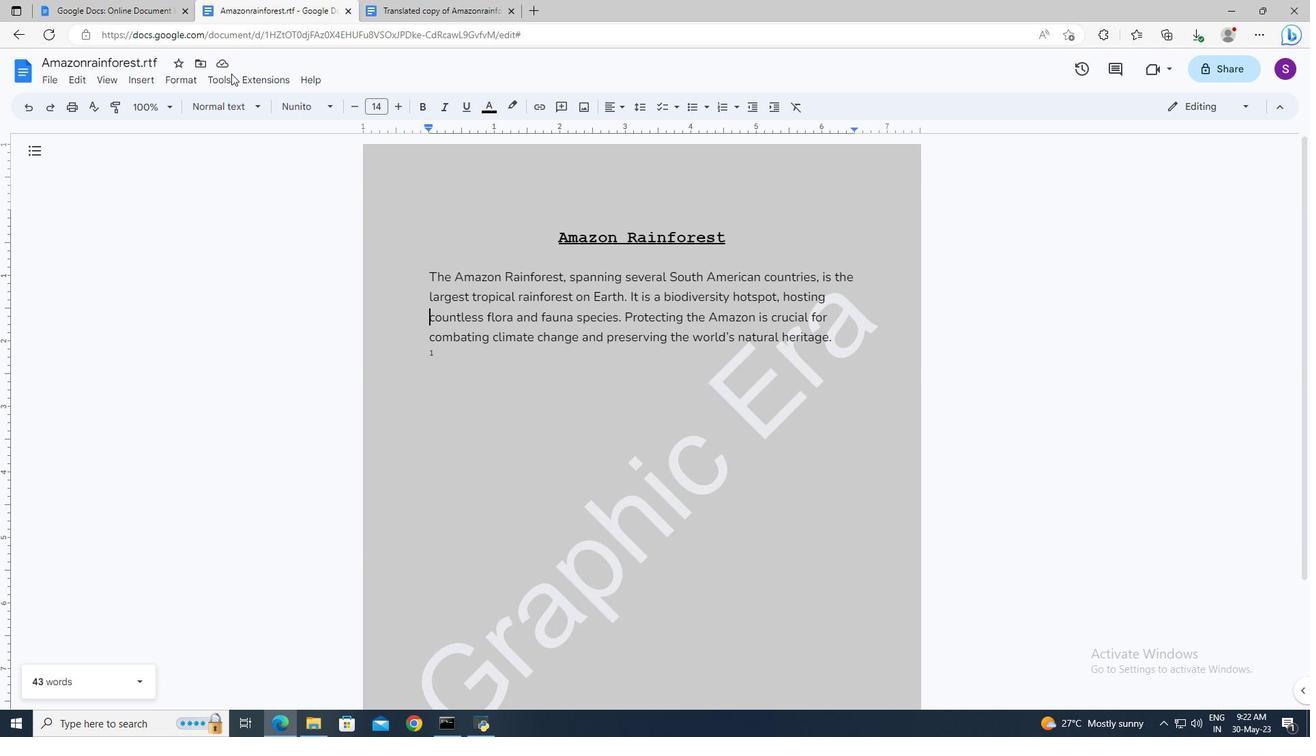 
Action: Mouse pressed left at (230, 75)
Screenshot: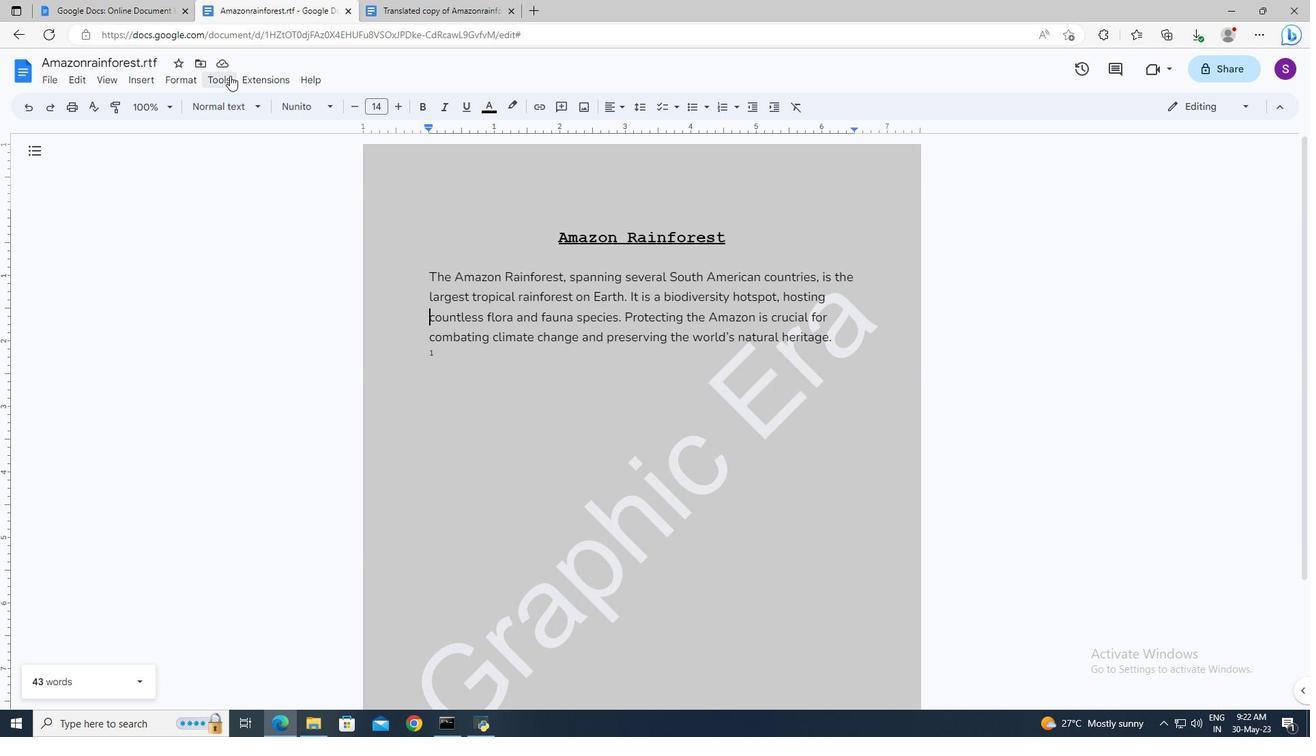 
Action: Mouse moved to (271, 363)
Screenshot: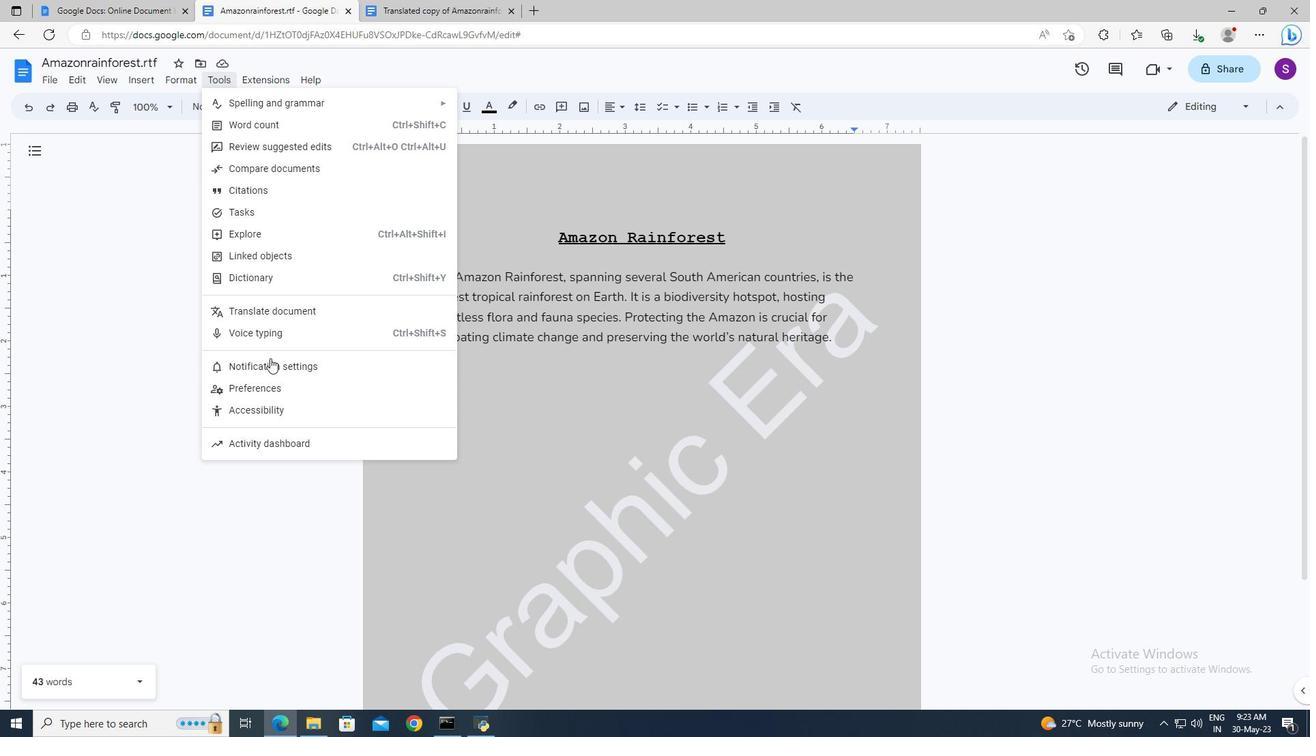 
Action: Mouse pressed left at (271, 363)
Screenshot: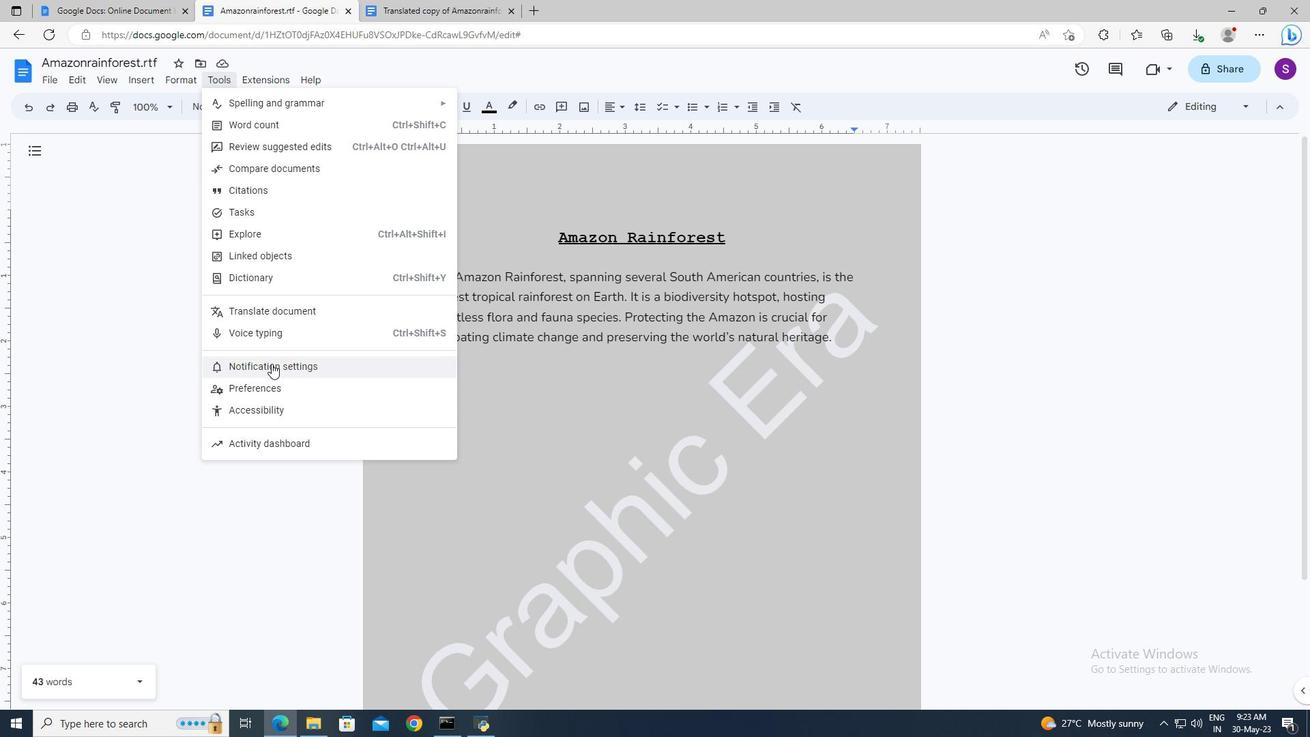 
Action: Mouse moved to (545, 314)
Screenshot: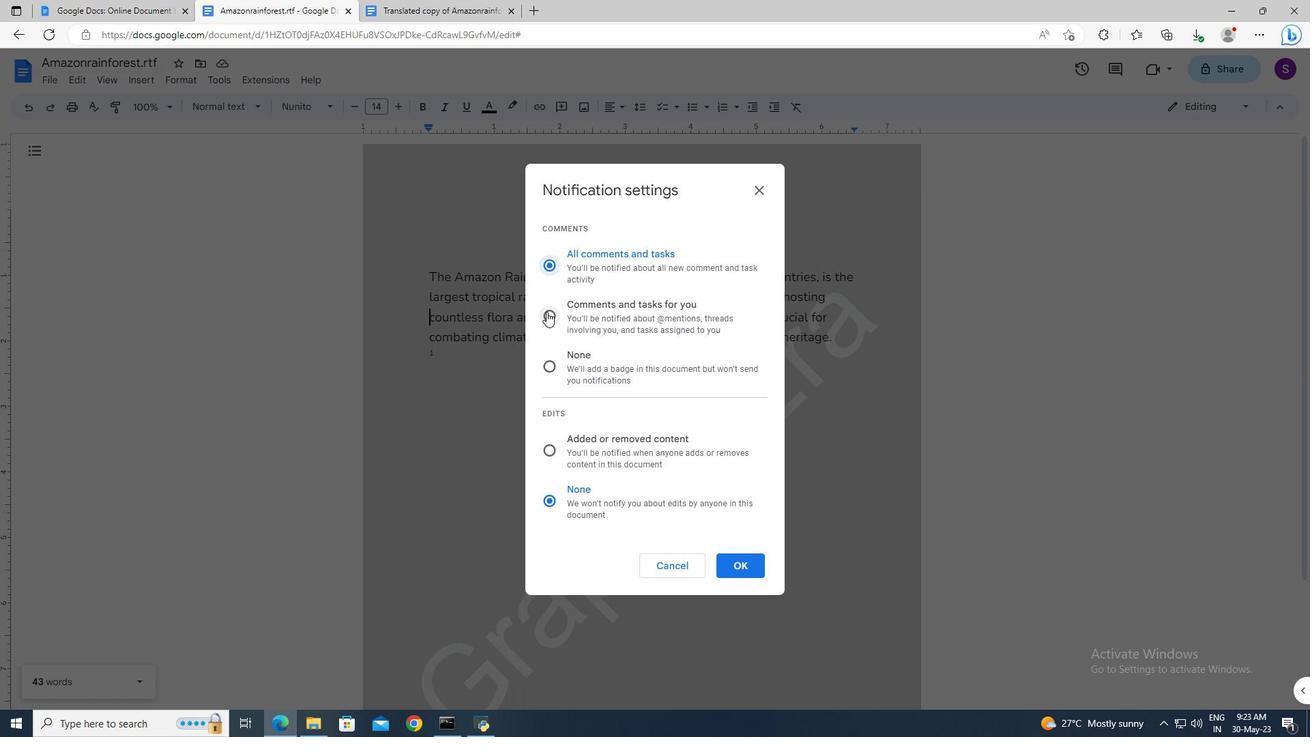 
Action: Mouse pressed left at (545, 314)
Screenshot: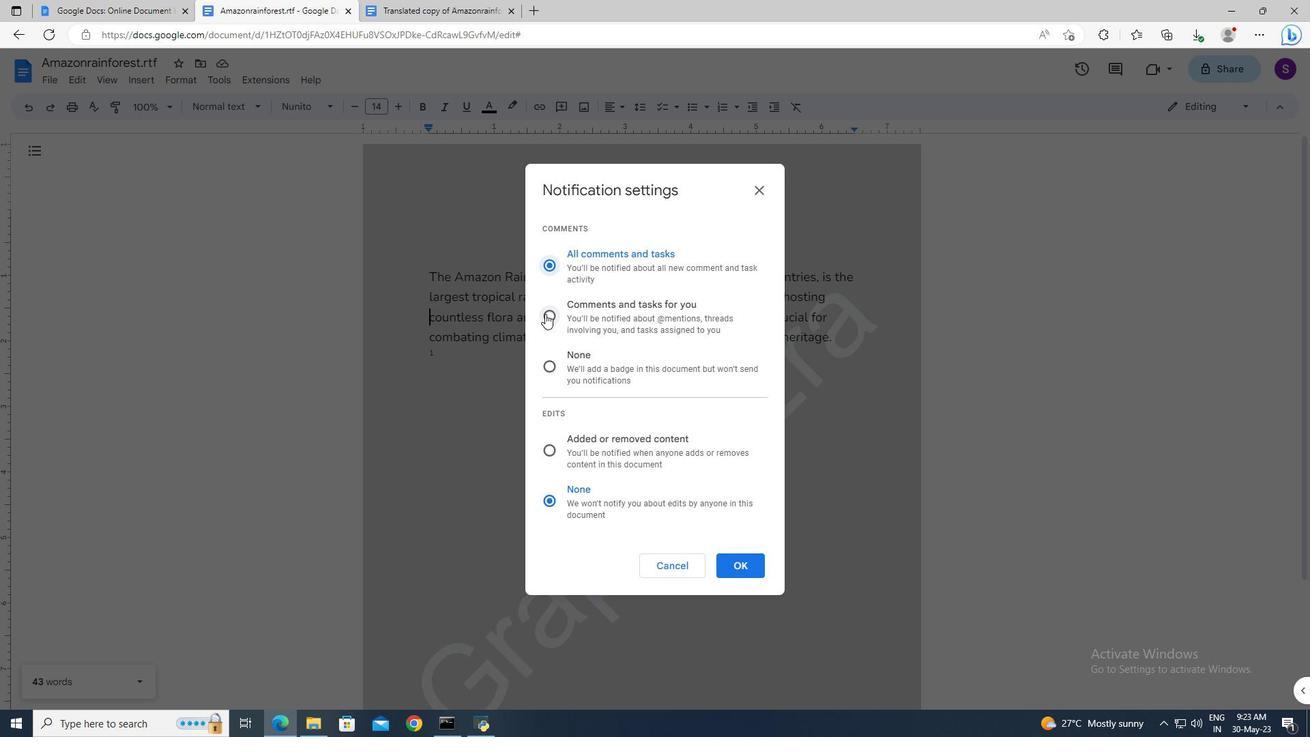
Action: Mouse moved to (735, 568)
Screenshot: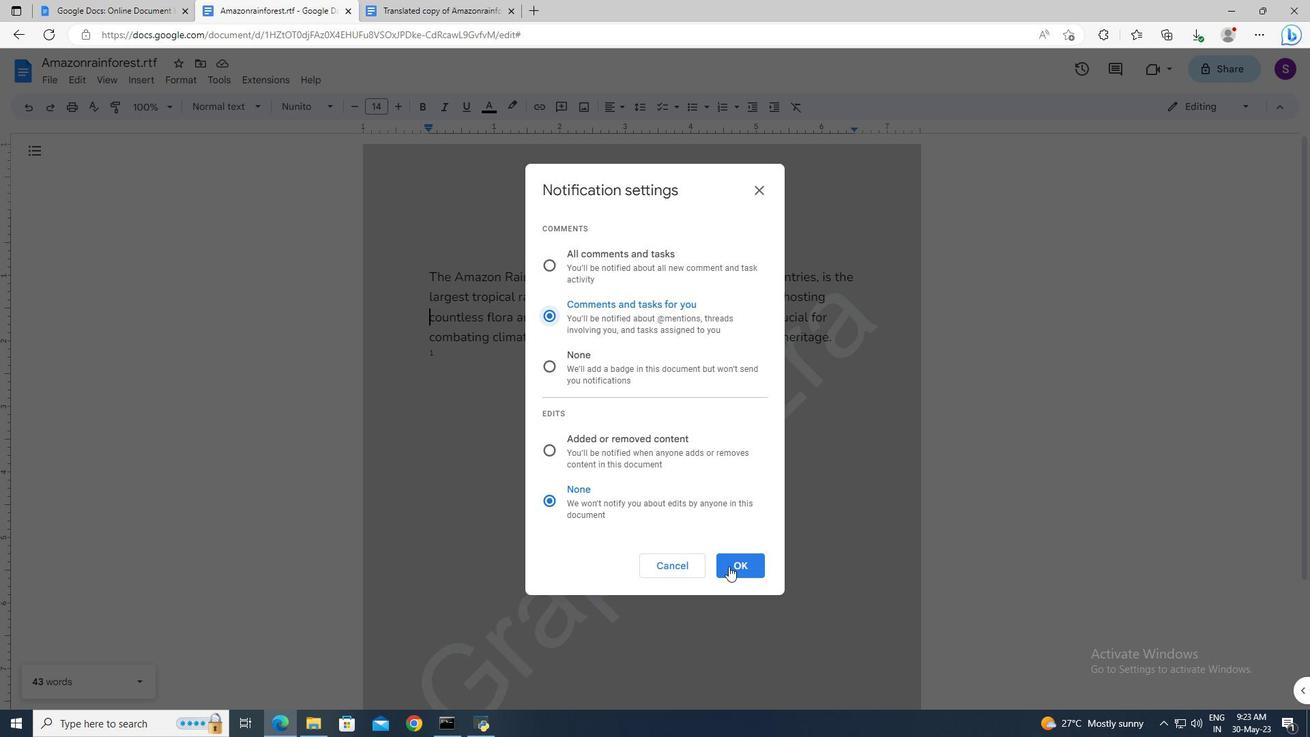 
Action: Mouse pressed left at (735, 568)
Screenshot: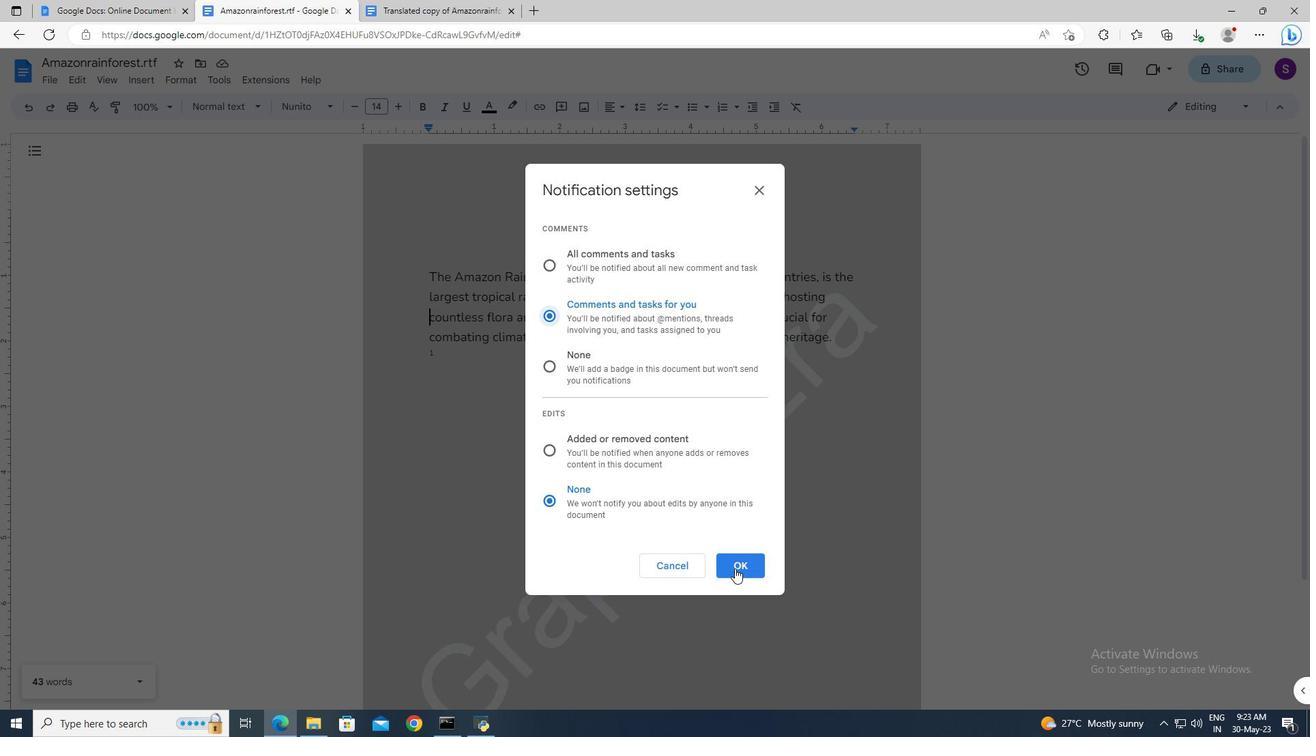 
Action: Mouse moved to (728, 551)
Screenshot: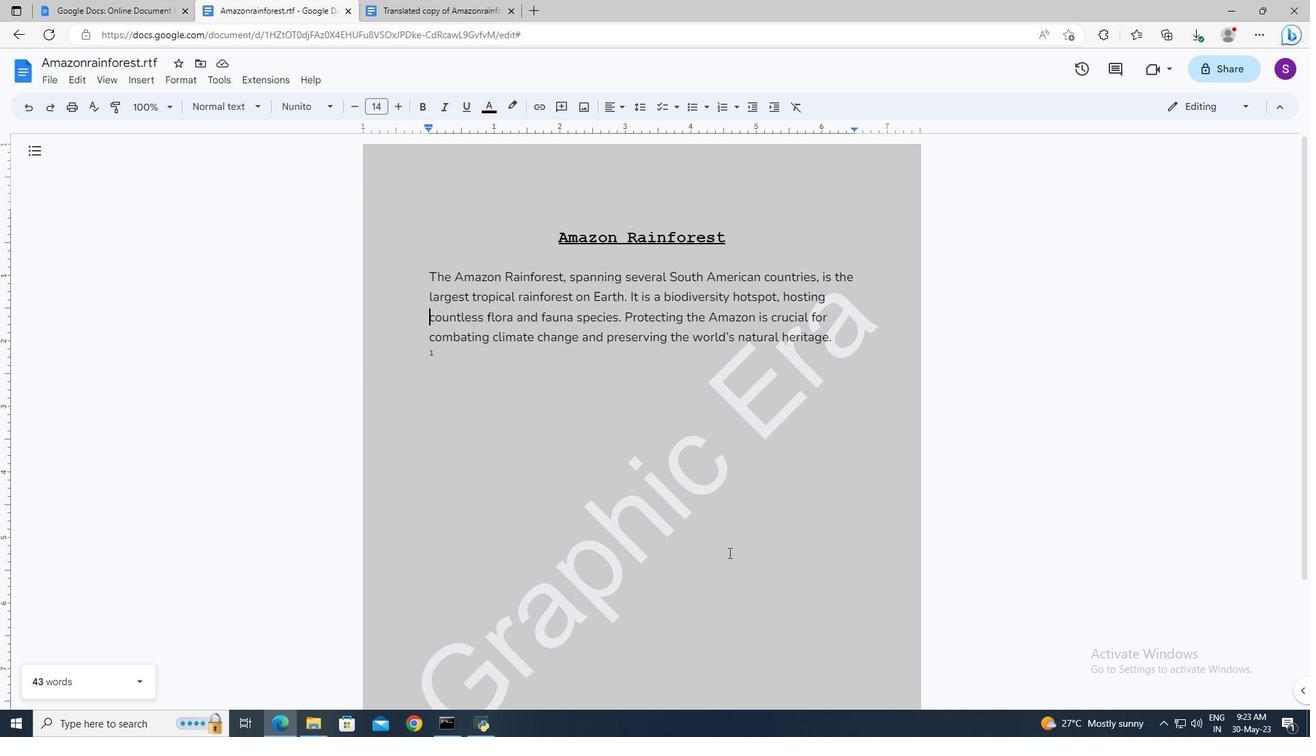 
